 Task: Check the average views per listing of staircase in the last 3 years.
Action: Mouse moved to (1024, 223)
Screenshot: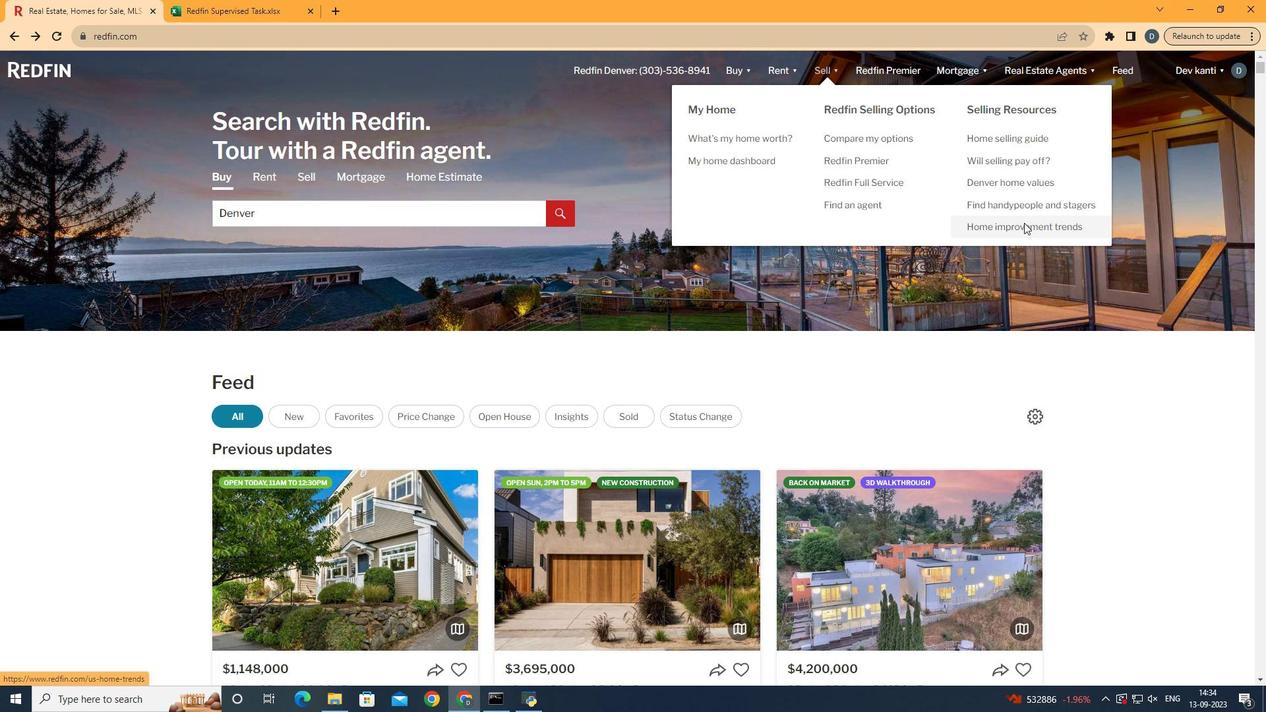 
Action: Mouse pressed left at (1024, 223)
Screenshot: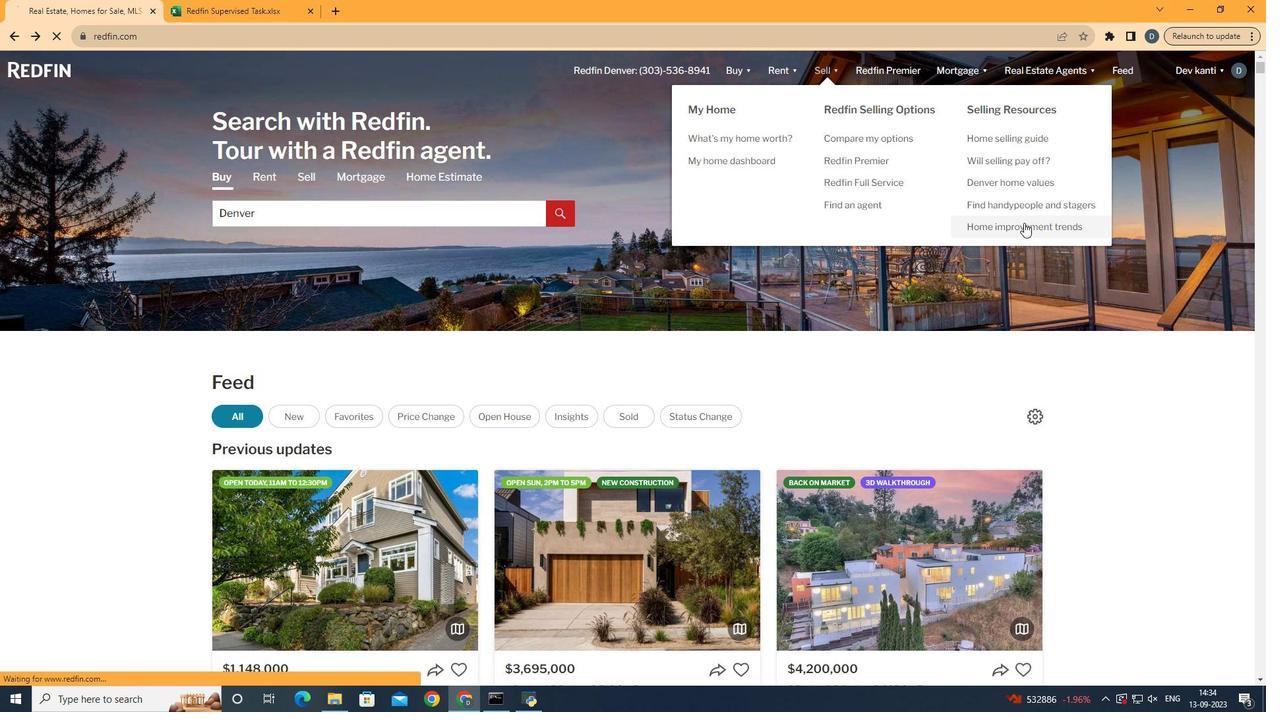 
Action: Mouse moved to (308, 256)
Screenshot: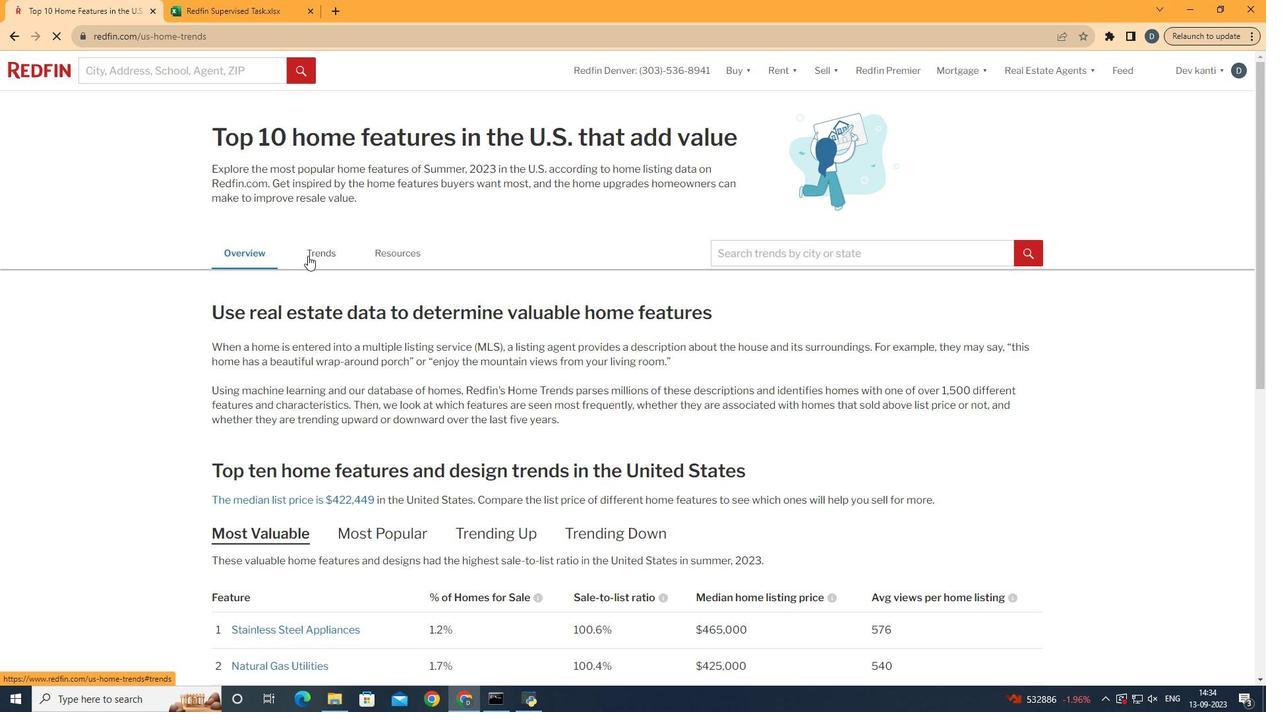 
Action: Mouse pressed left at (308, 256)
Screenshot: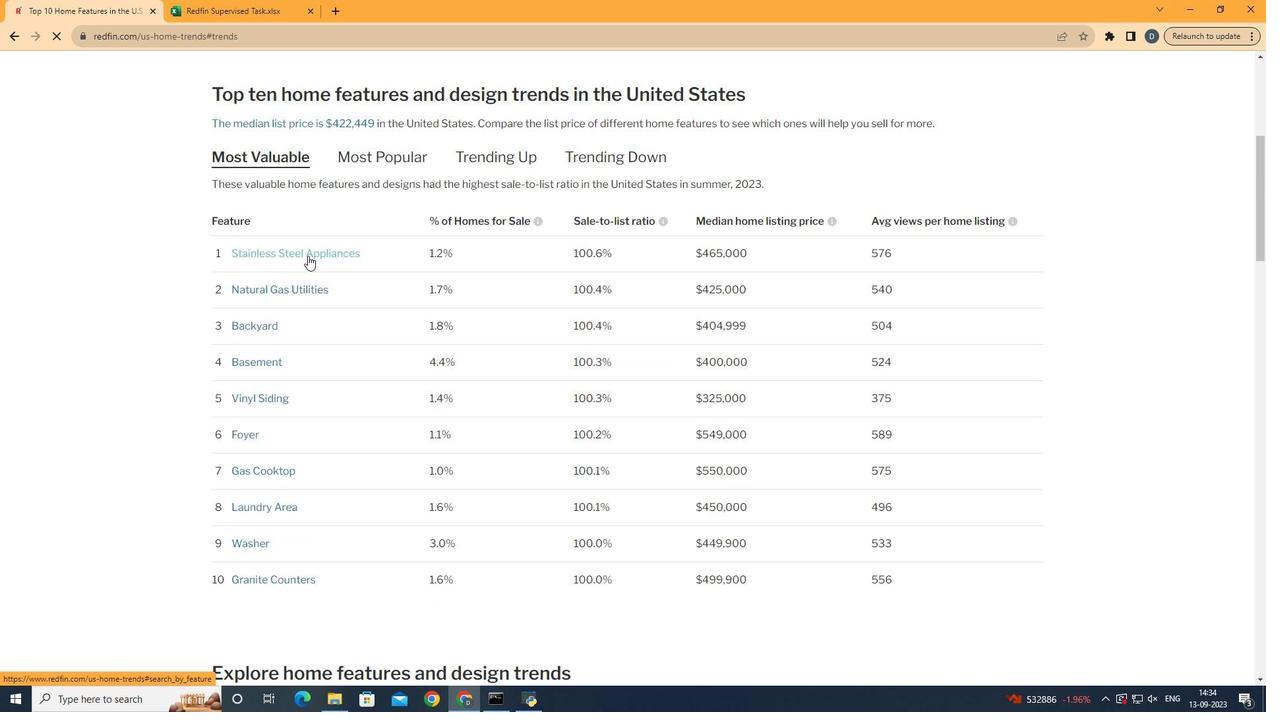 
Action: Mouse moved to (472, 467)
Screenshot: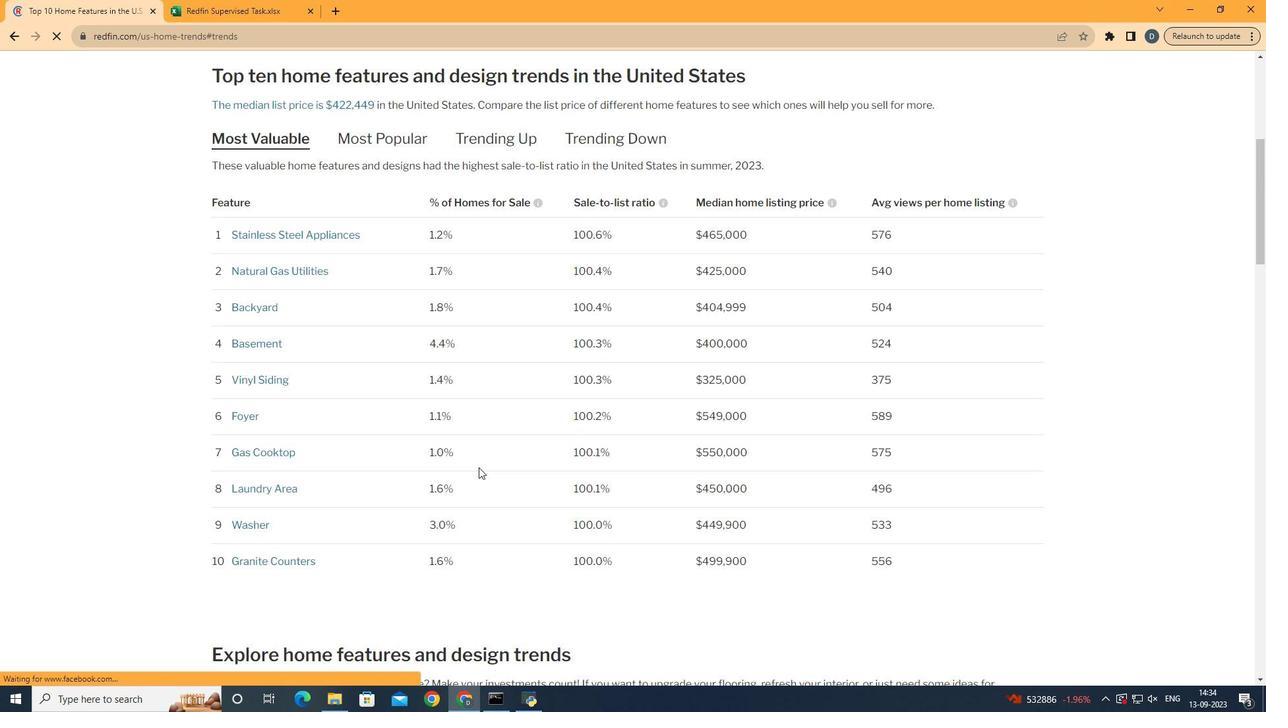 
Action: Mouse scrolled (472, 467) with delta (0, 0)
Screenshot: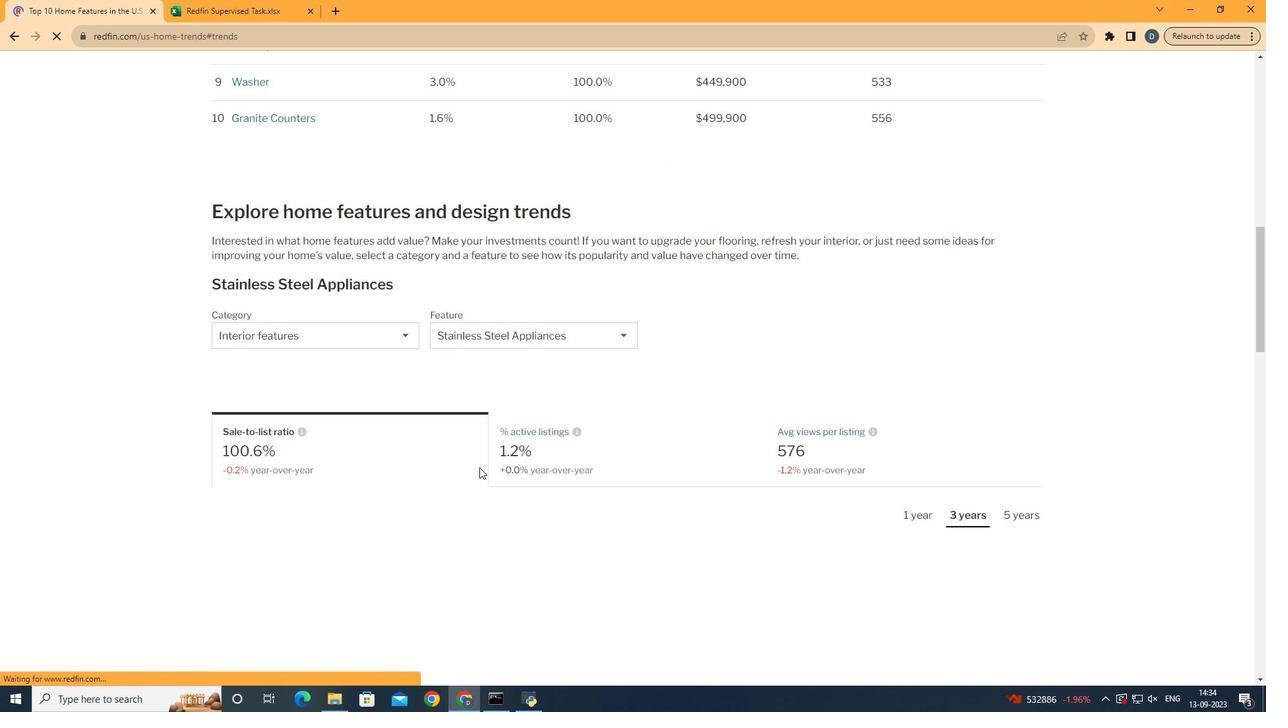 
Action: Mouse scrolled (472, 467) with delta (0, 0)
Screenshot: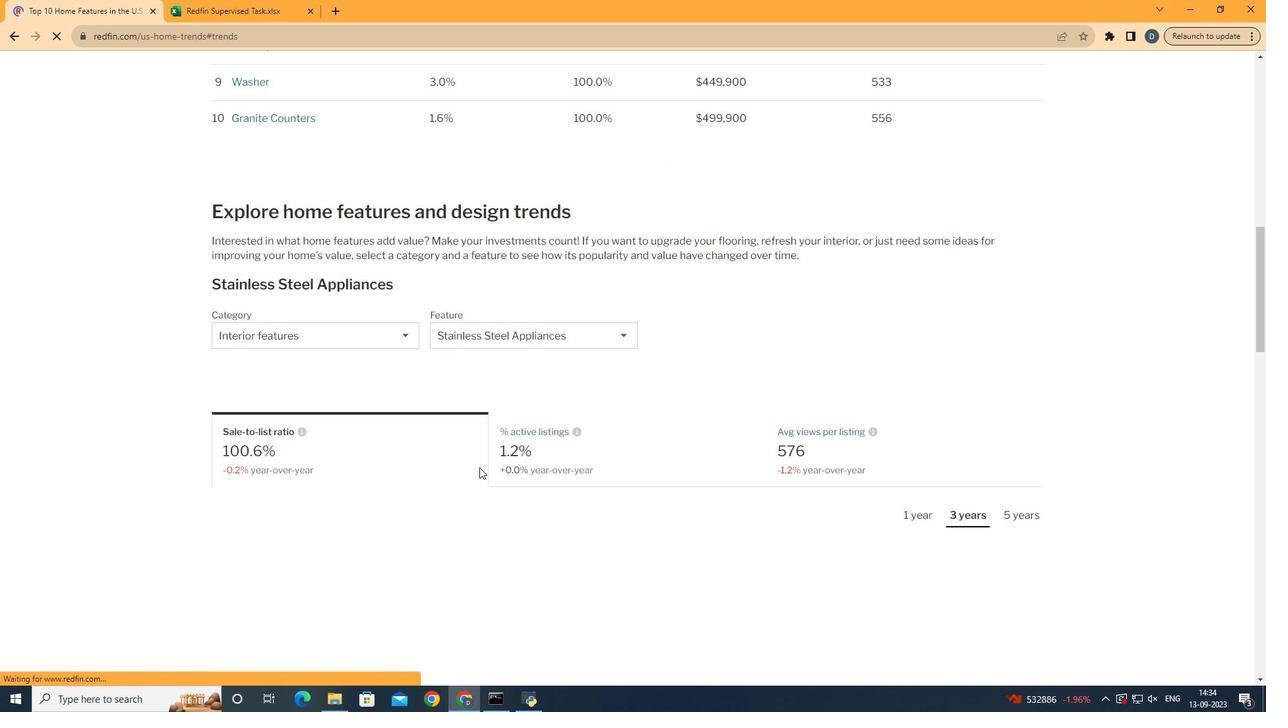 
Action: Mouse scrolled (472, 466) with delta (0, -1)
Screenshot: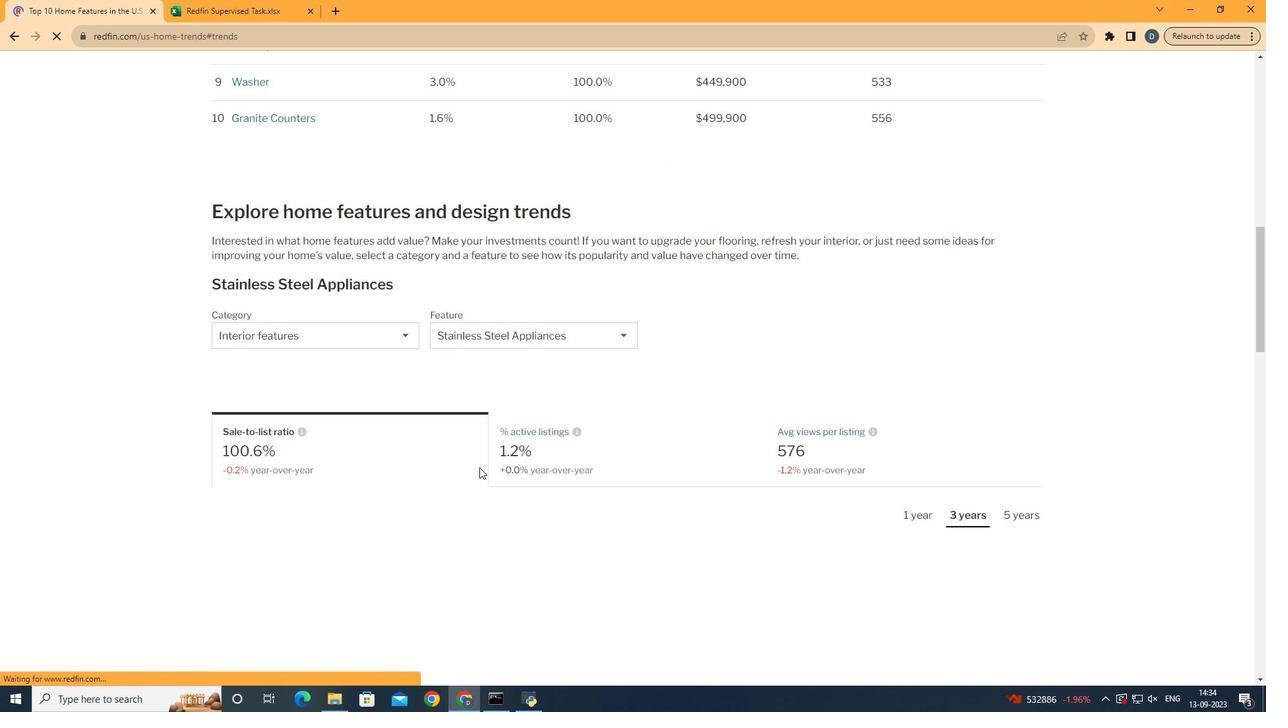 
Action: Mouse scrolled (472, 467) with delta (0, 0)
Screenshot: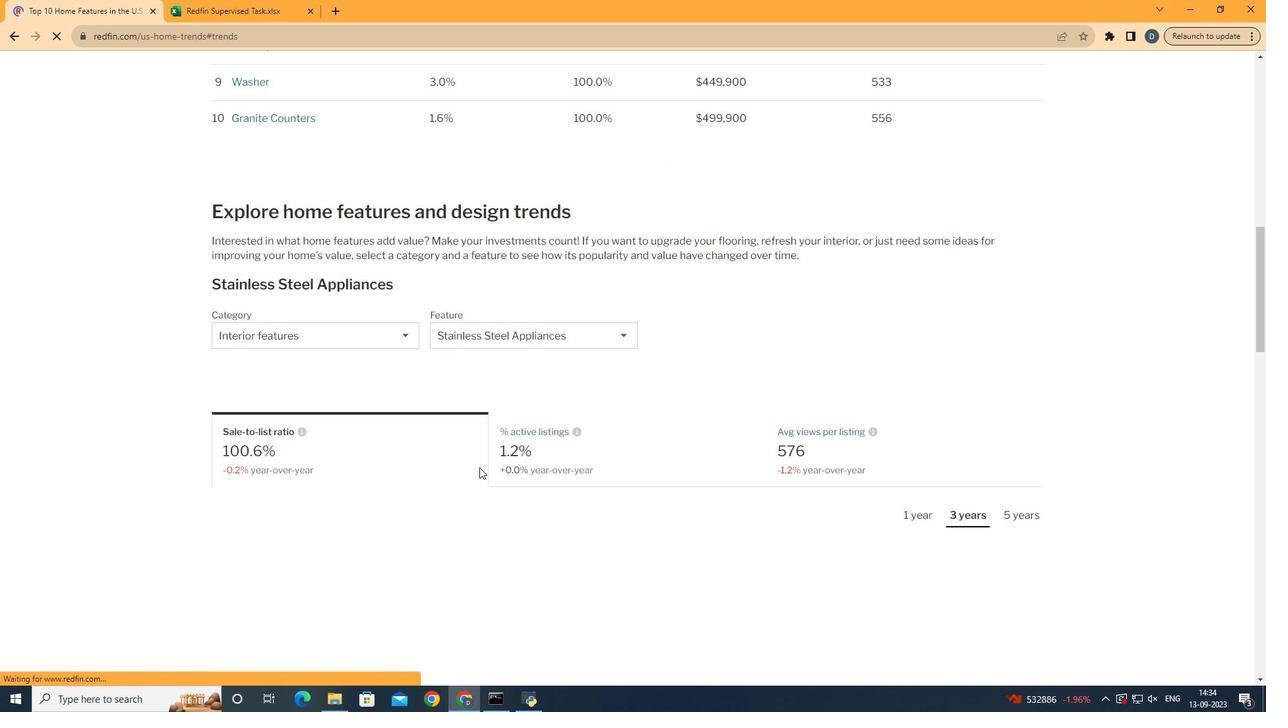 
Action: Mouse scrolled (472, 466) with delta (0, -1)
Screenshot: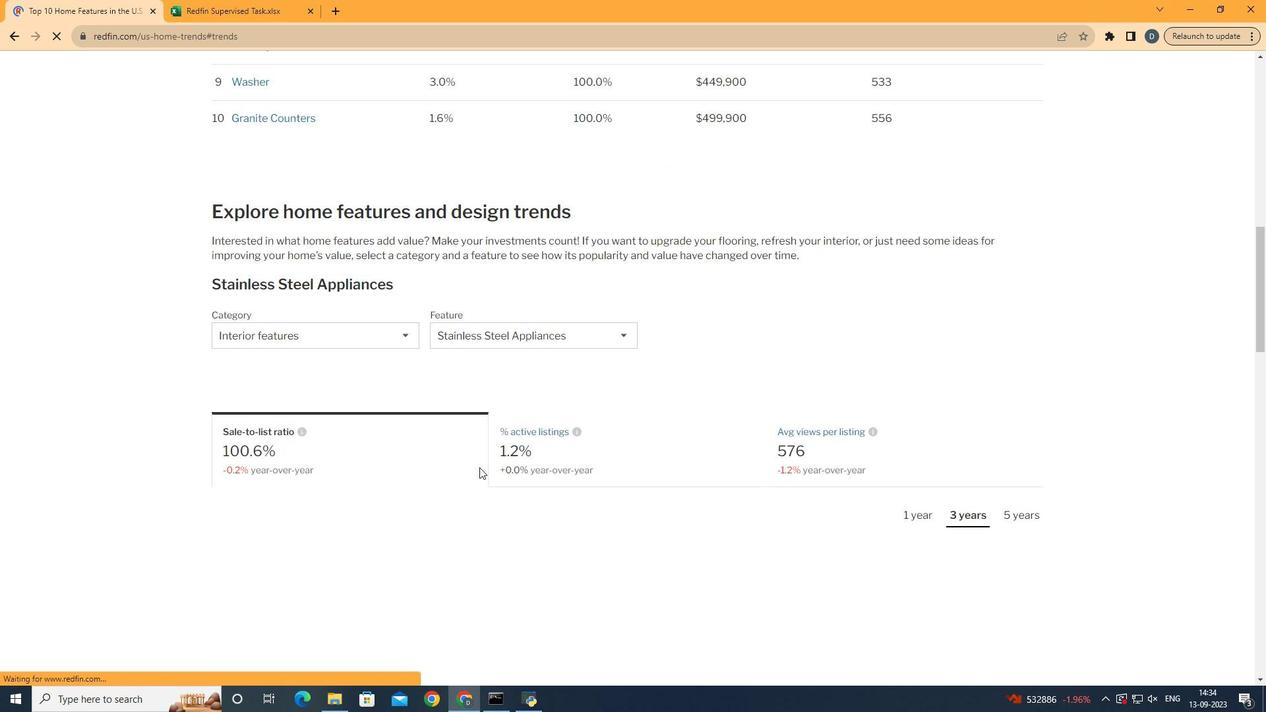 
Action: Mouse moved to (408, 430)
Screenshot: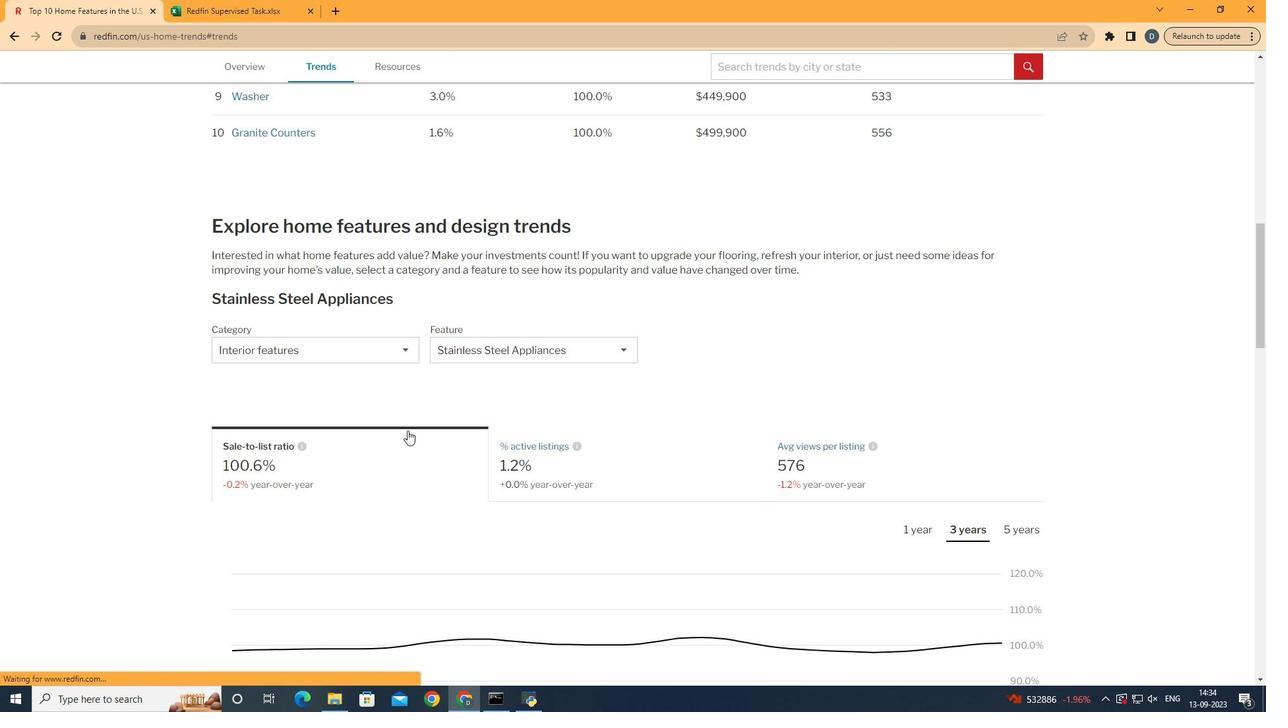 
Action: Mouse scrolled (408, 430) with delta (0, 0)
Screenshot: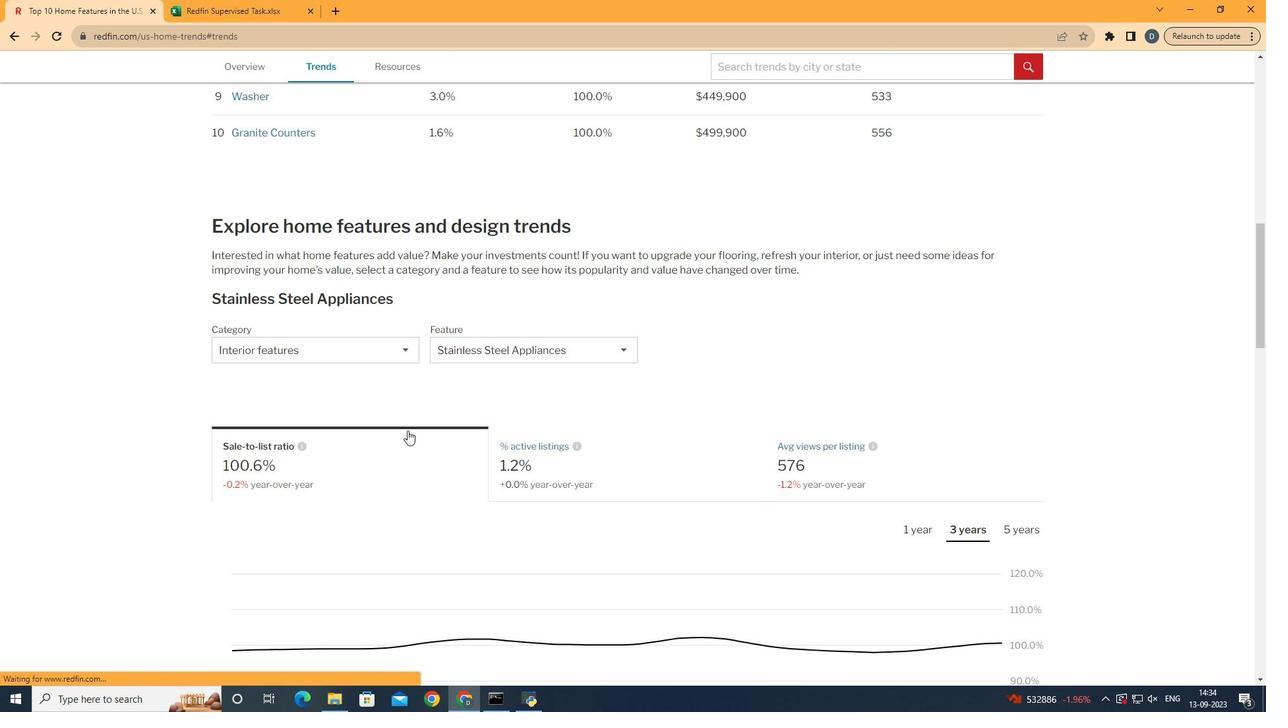 
Action: Mouse scrolled (408, 430) with delta (0, 0)
Screenshot: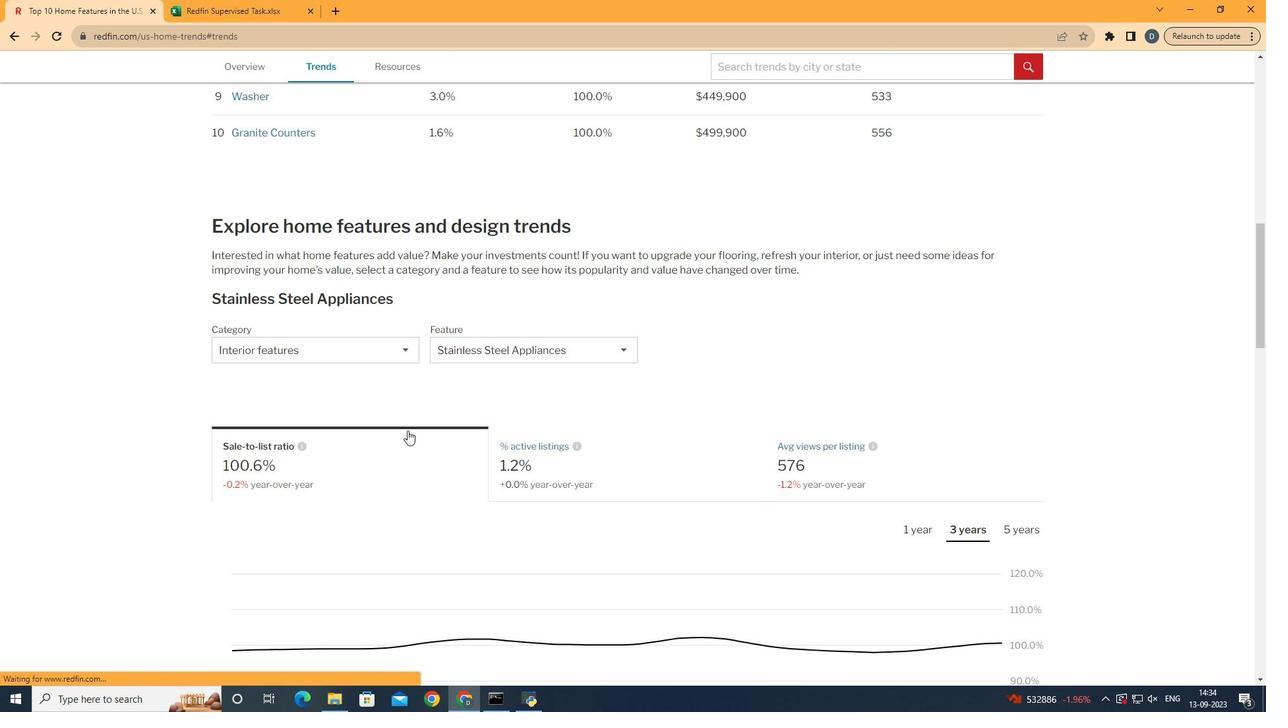 
Action: Mouse moved to (407, 430)
Screenshot: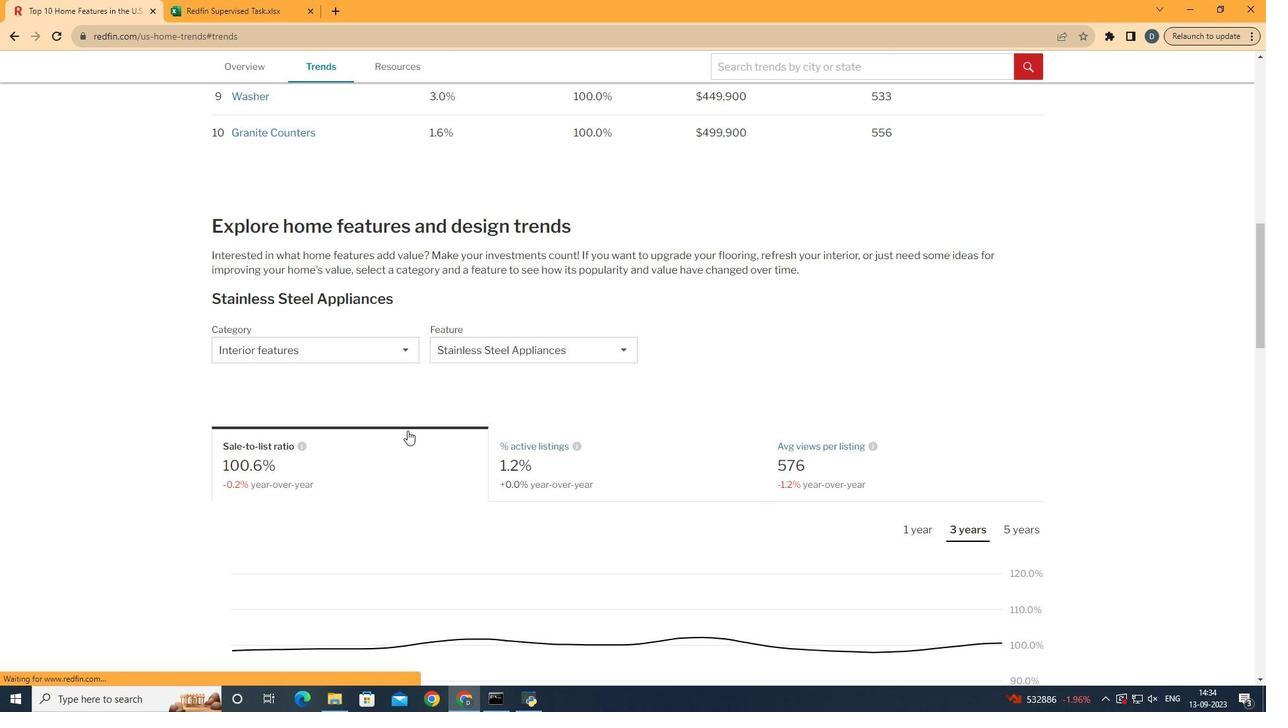 
Action: Mouse scrolled (407, 430) with delta (0, 0)
Screenshot: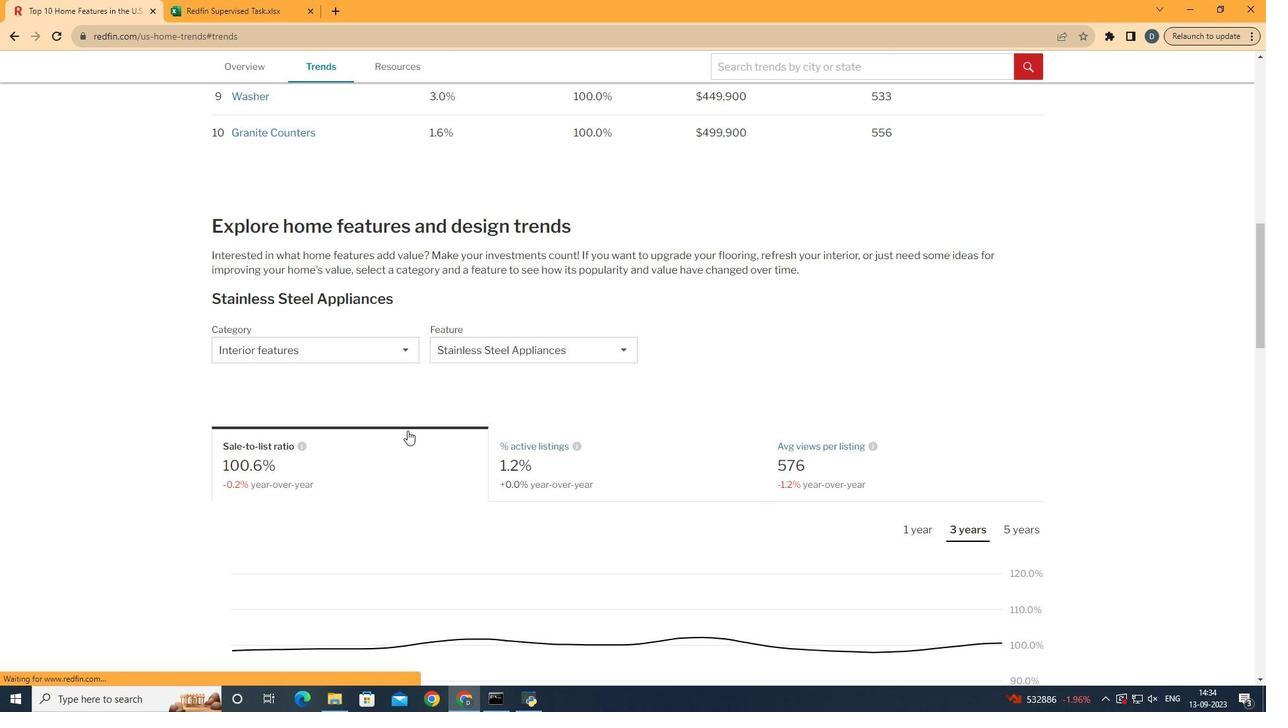 
Action: Mouse scrolled (407, 430) with delta (0, 0)
Screenshot: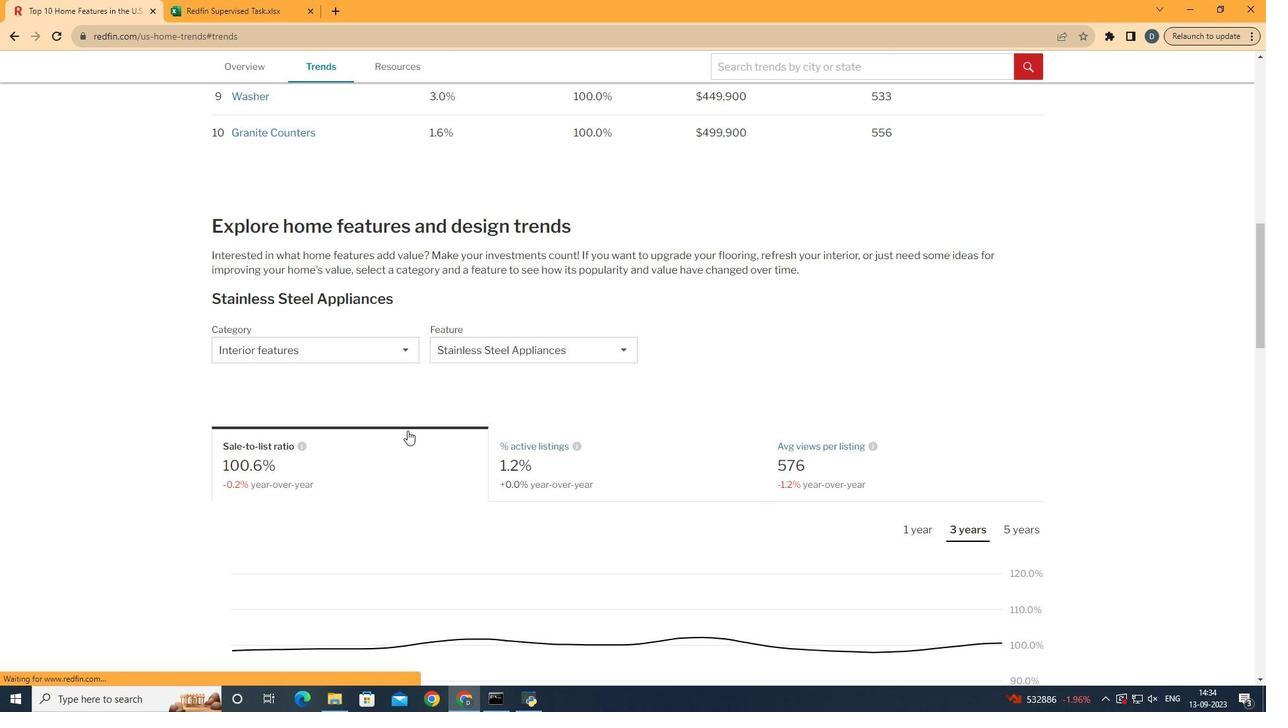 
Action: Mouse scrolled (407, 430) with delta (0, 0)
Screenshot: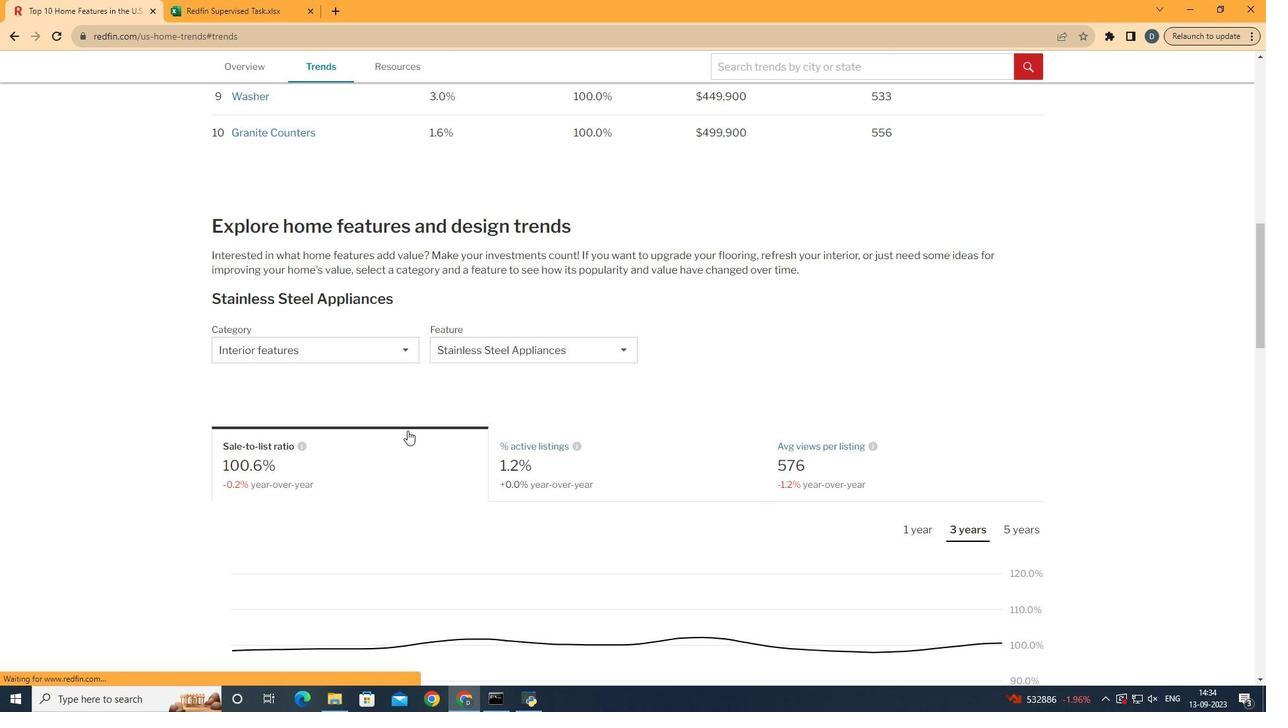 
Action: Mouse scrolled (407, 430) with delta (0, 0)
Screenshot: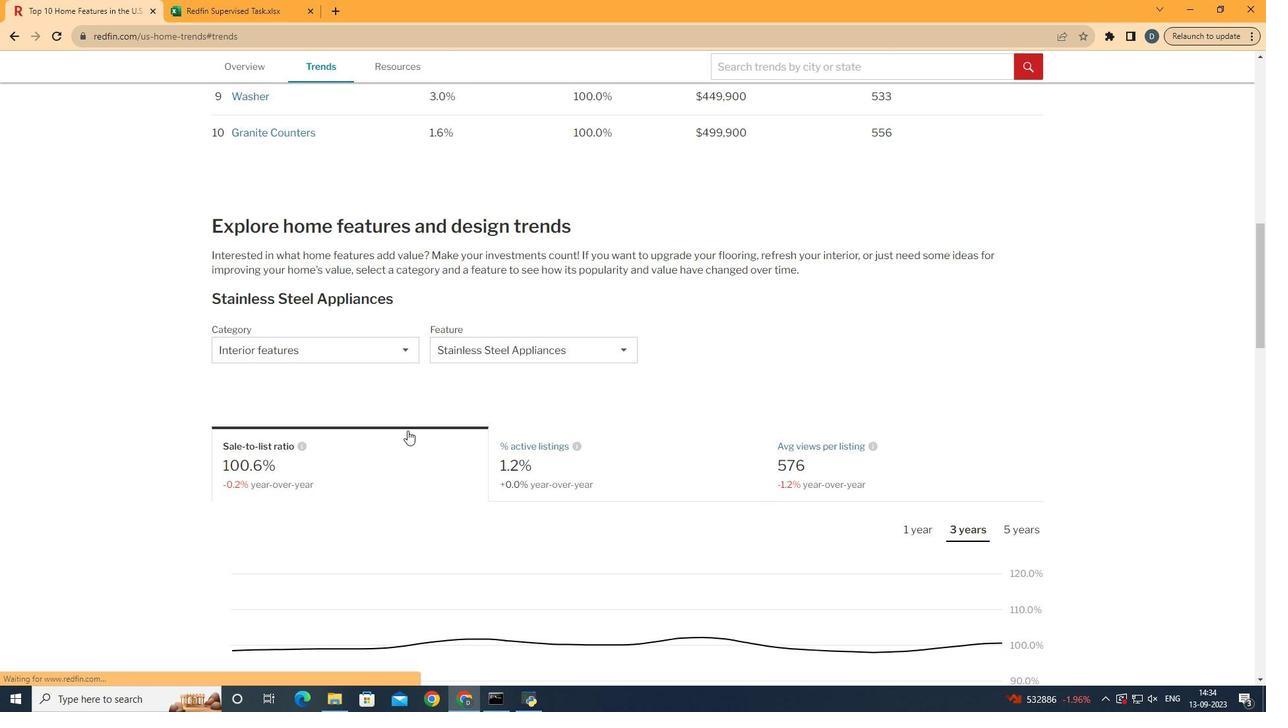 
Action: Mouse scrolled (407, 430) with delta (0, 0)
Screenshot: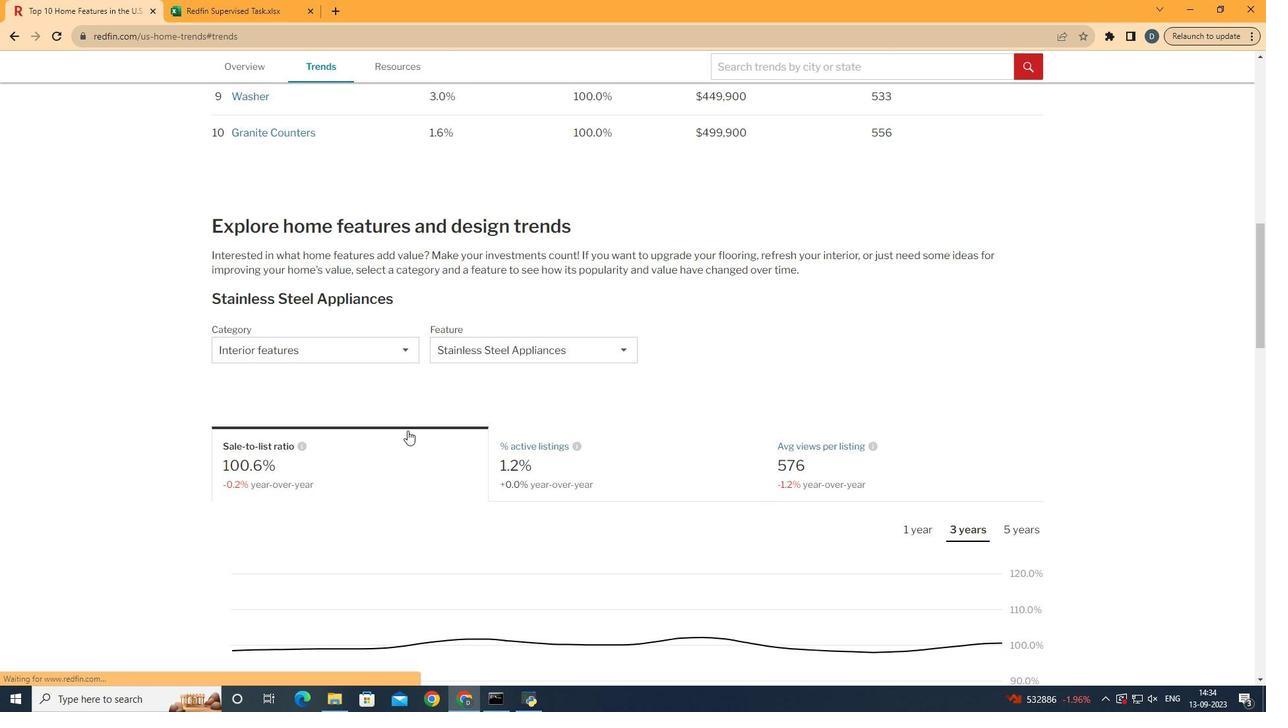 
Action: Mouse scrolled (407, 430) with delta (0, 0)
Screenshot: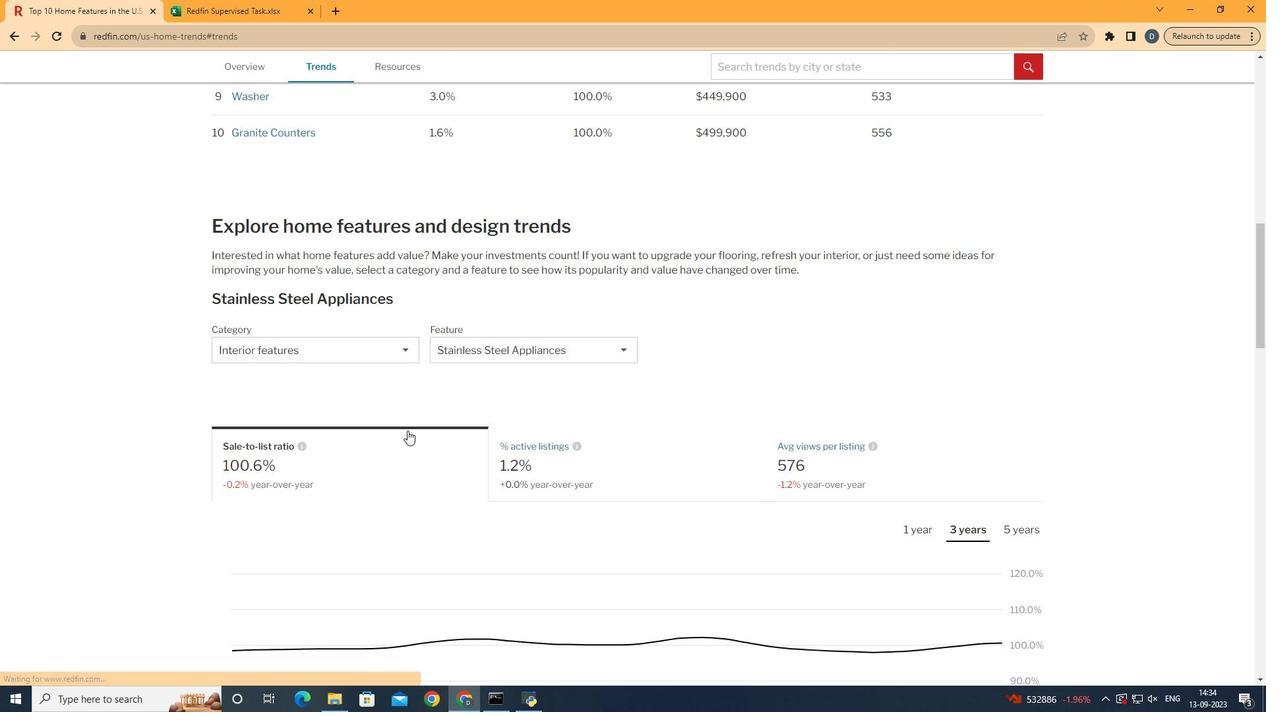 
Action: Mouse scrolled (407, 430) with delta (0, 0)
Screenshot: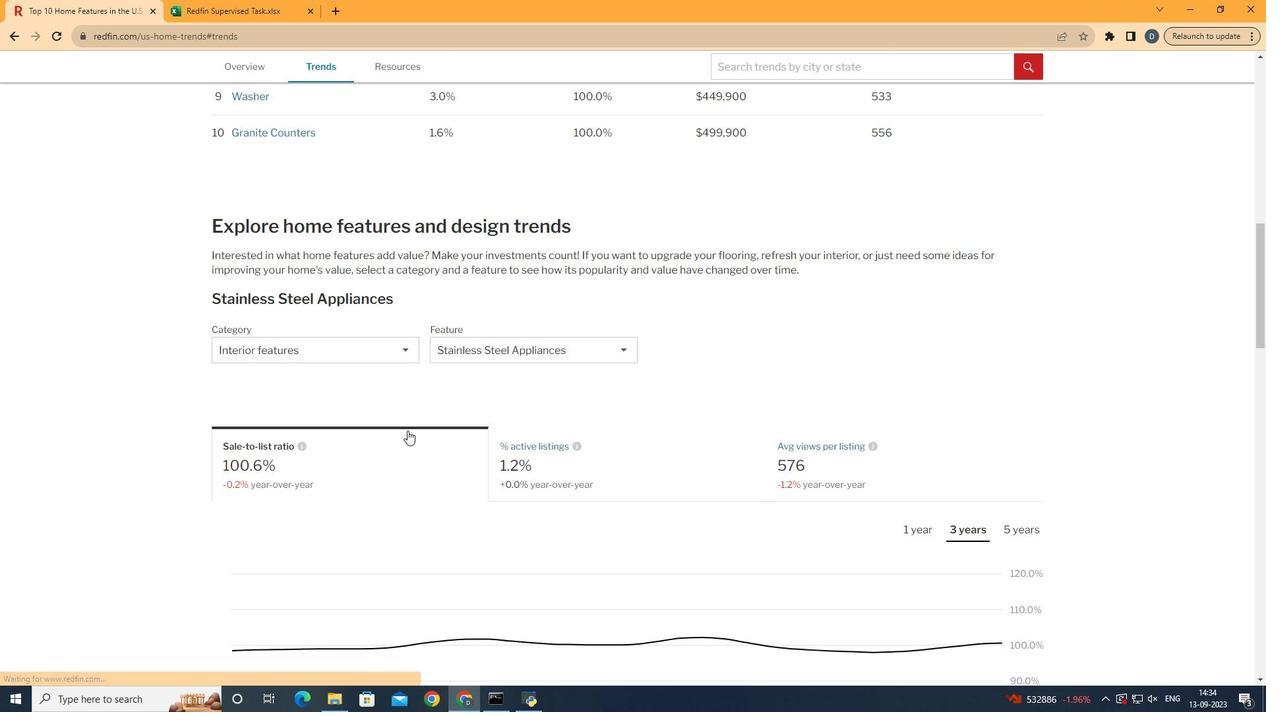 
Action: Mouse scrolled (407, 430) with delta (0, 0)
Screenshot: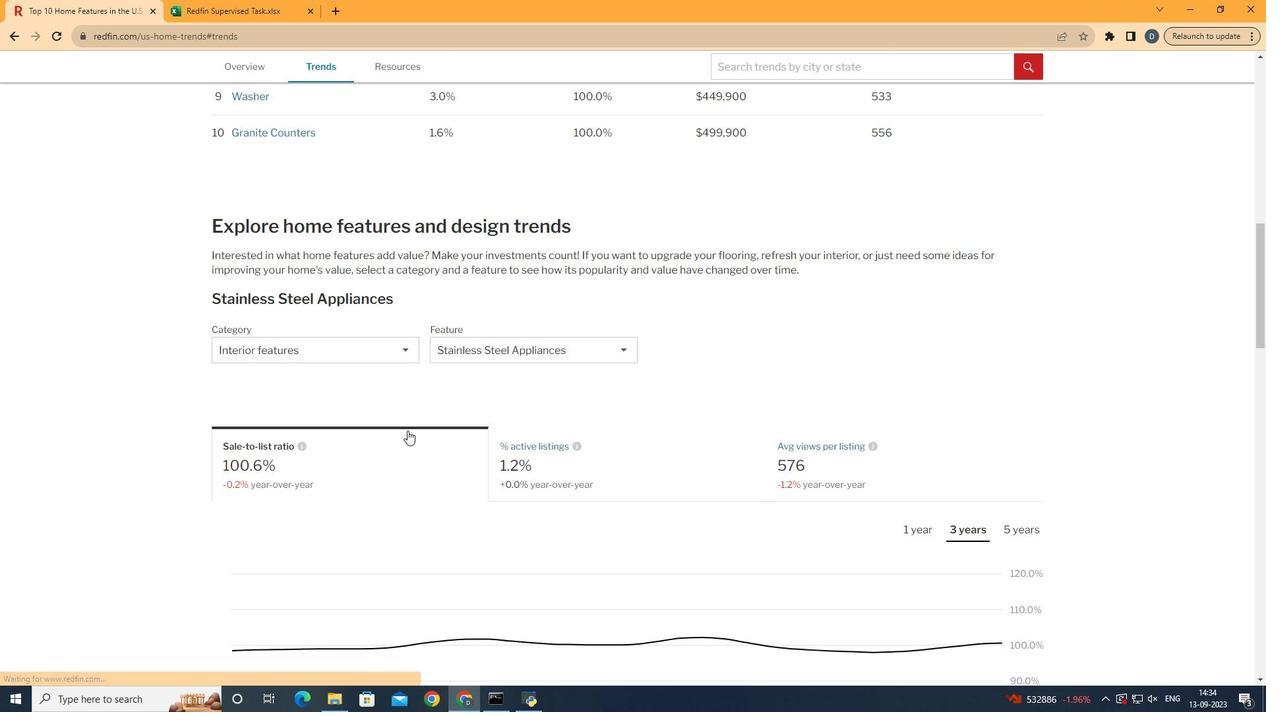 
Action: Mouse scrolled (407, 430) with delta (0, 0)
Screenshot: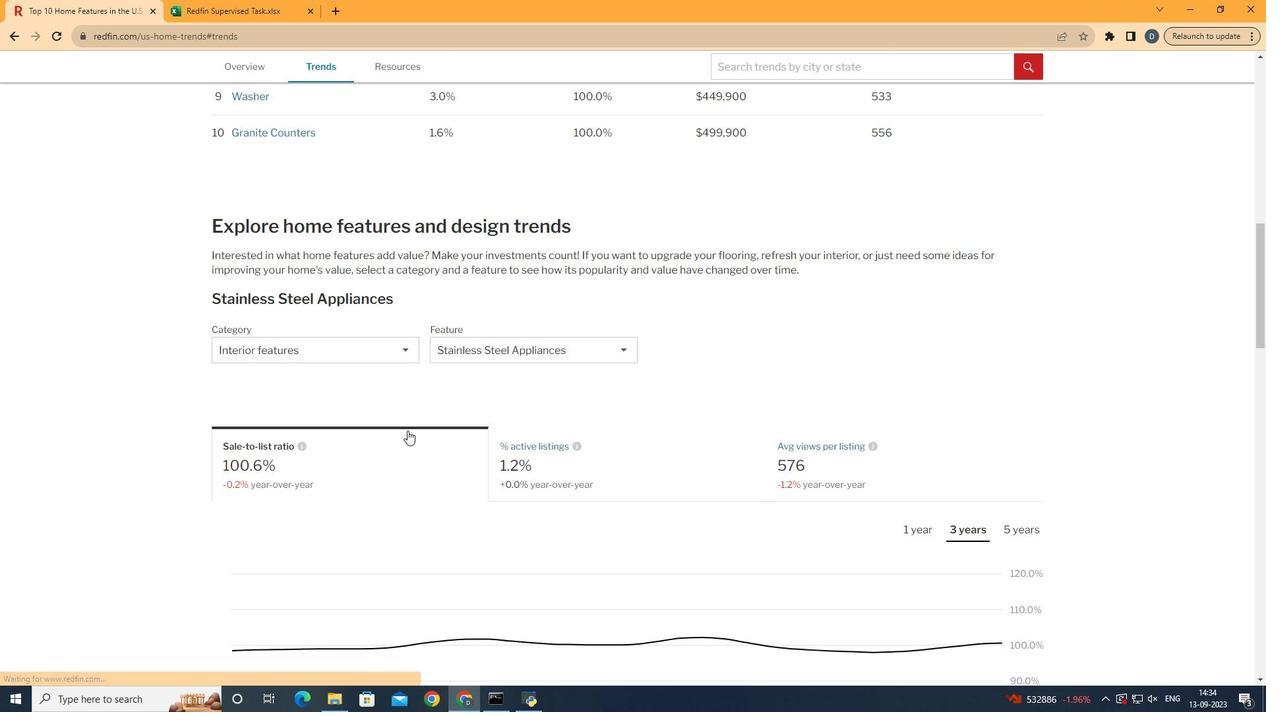 
Action: Mouse scrolled (407, 430) with delta (0, 0)
Screenshot: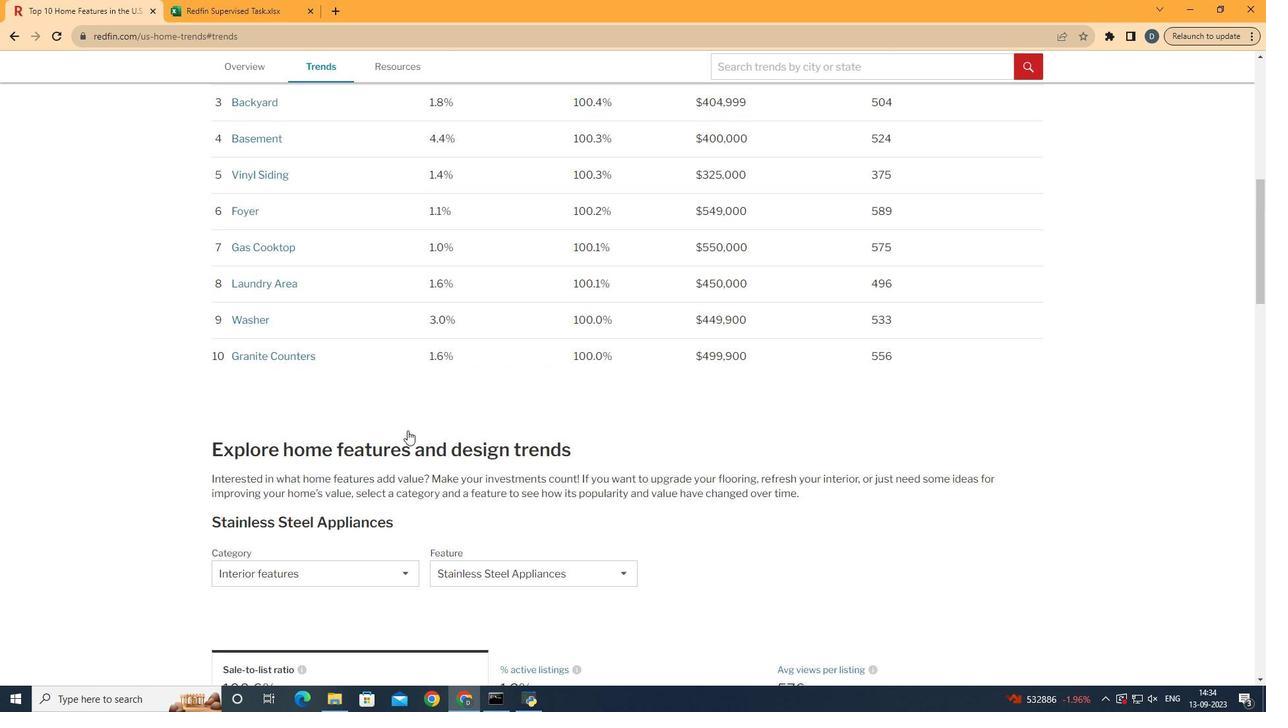 
Action: Mouse scrolled (407, 430) with delta (0, 0)
Screenshot: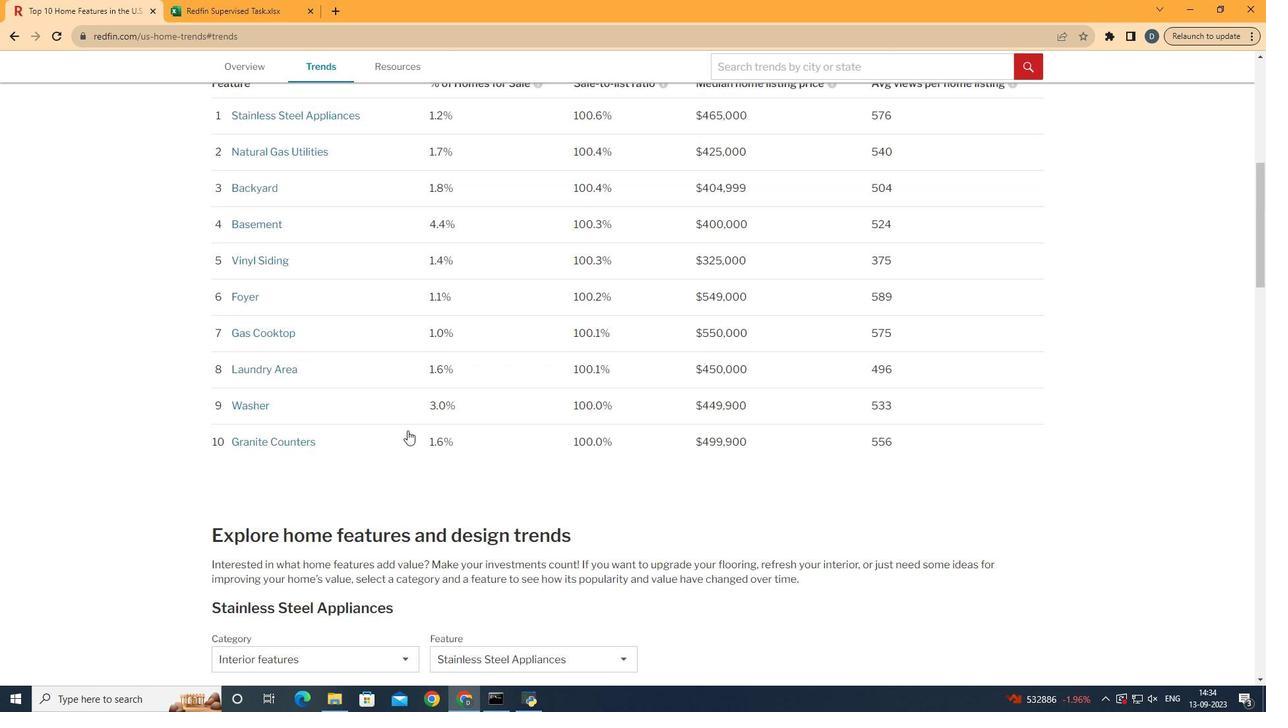 
Action: Mouse scrolled (407, 430) with delta (0, 0)
Screenshot: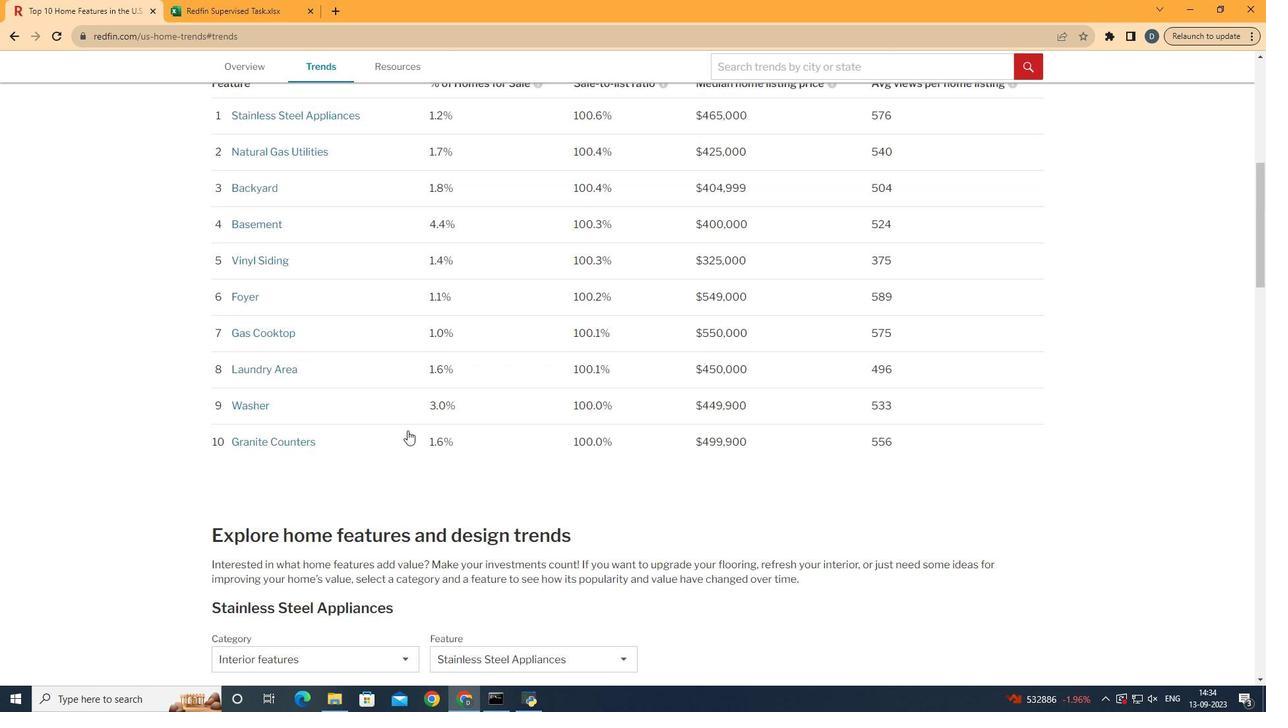 
Action: Mouse scrolled (407, 430) with delta (0, 0)
Screenshot: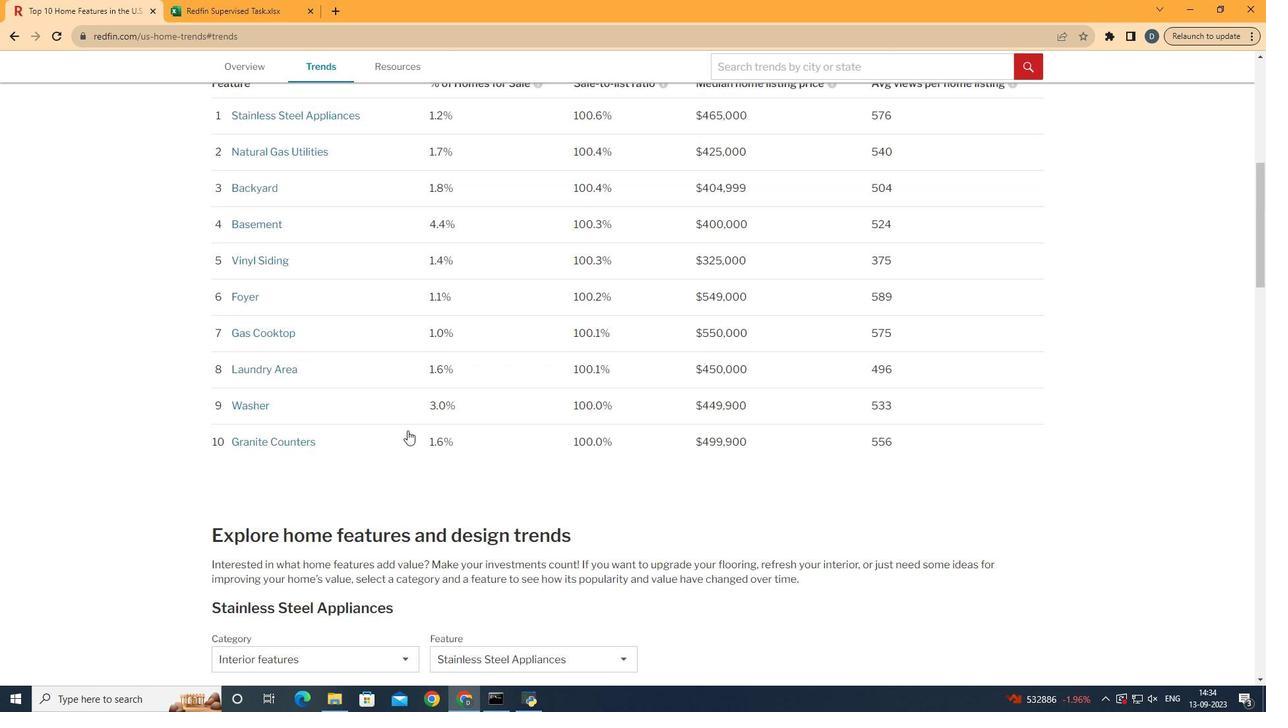 
Action: Mouse scrolled (407, 430) with delta (0, 0)
Screenshot: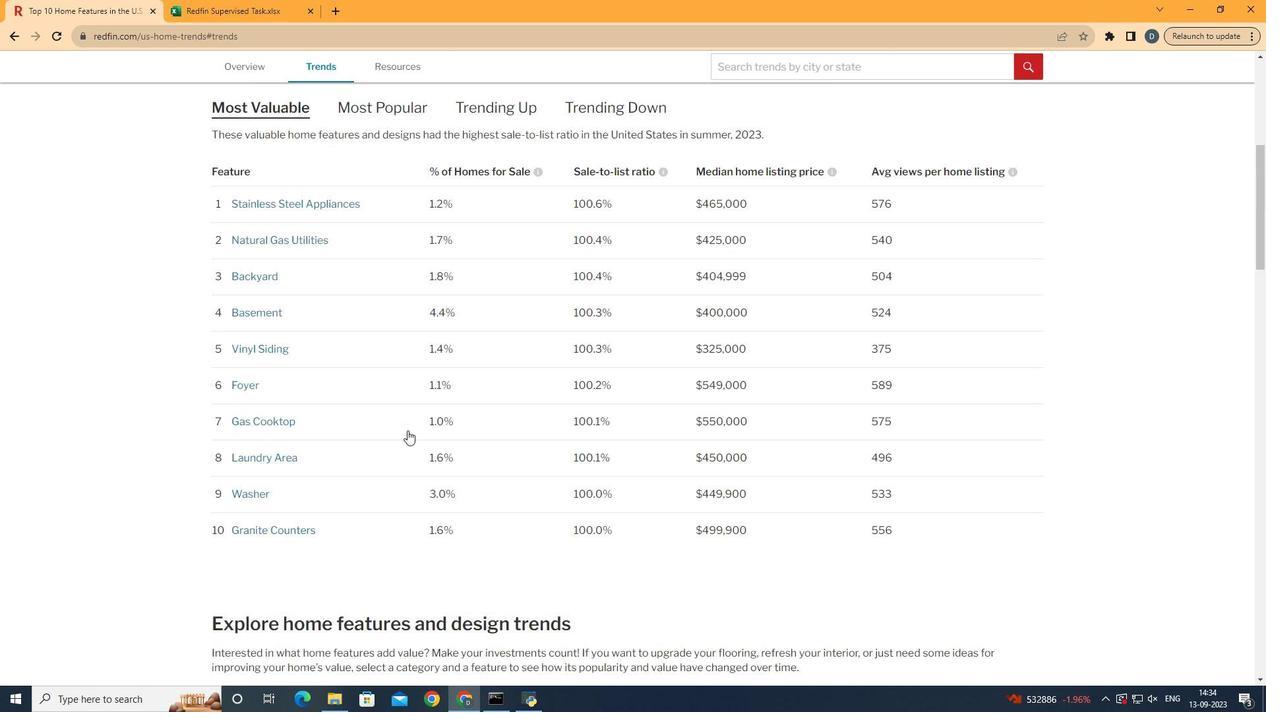 
Action: Mouse scrolled (407, 430) with delta (0, 0)
Screenshot: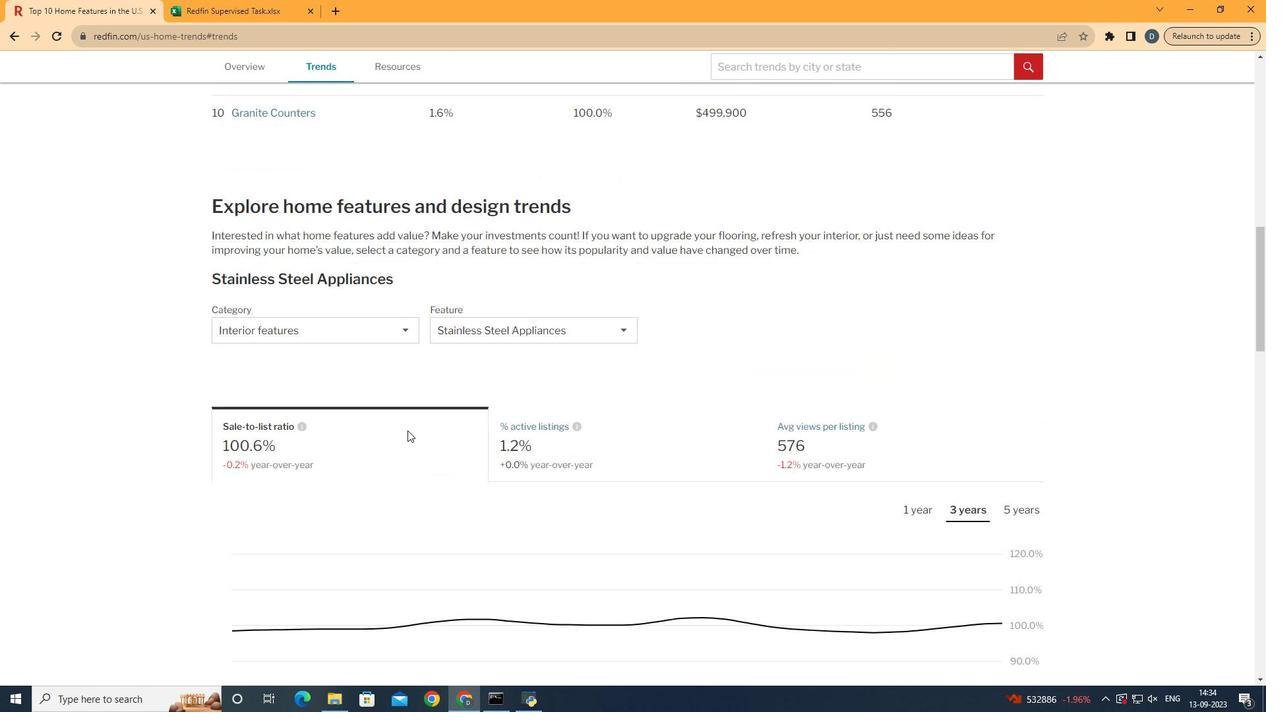 
Action: Mouse scrolled (407, 430) with delta (0, 0)
Screenshot: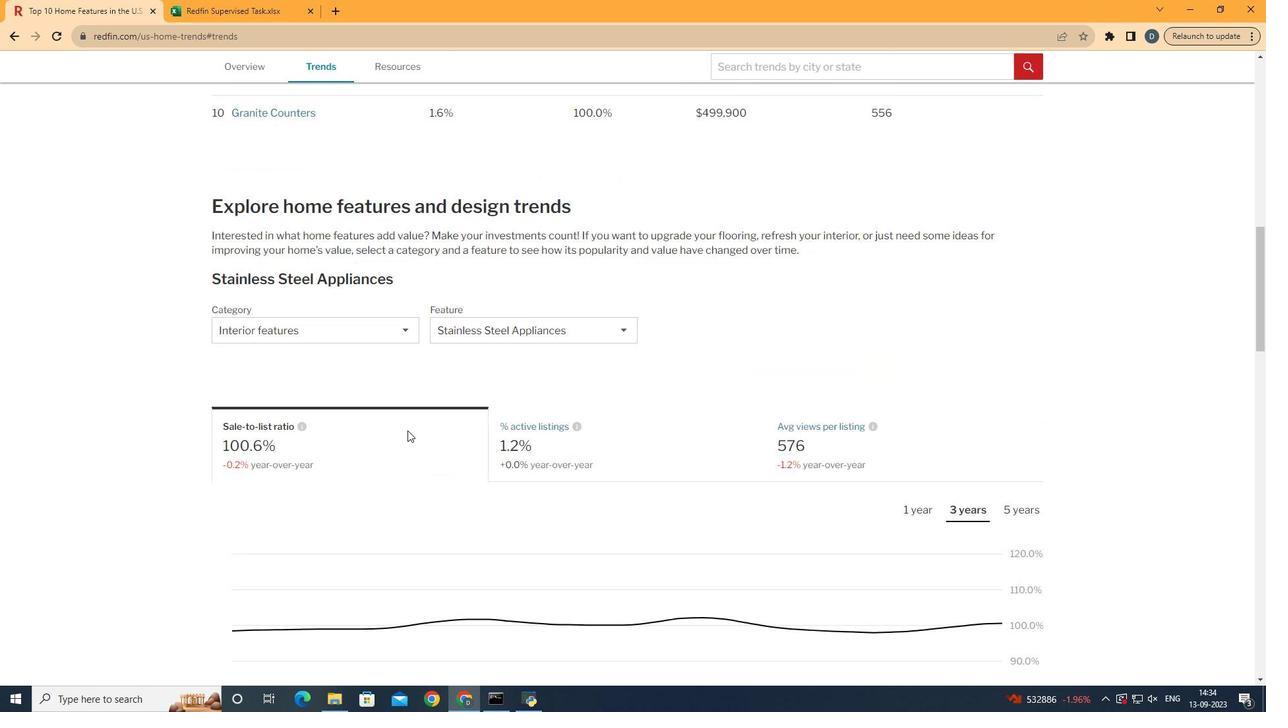 
Action: Mouse scrolled (407, 430) with delta (0, 0)
Screenshot: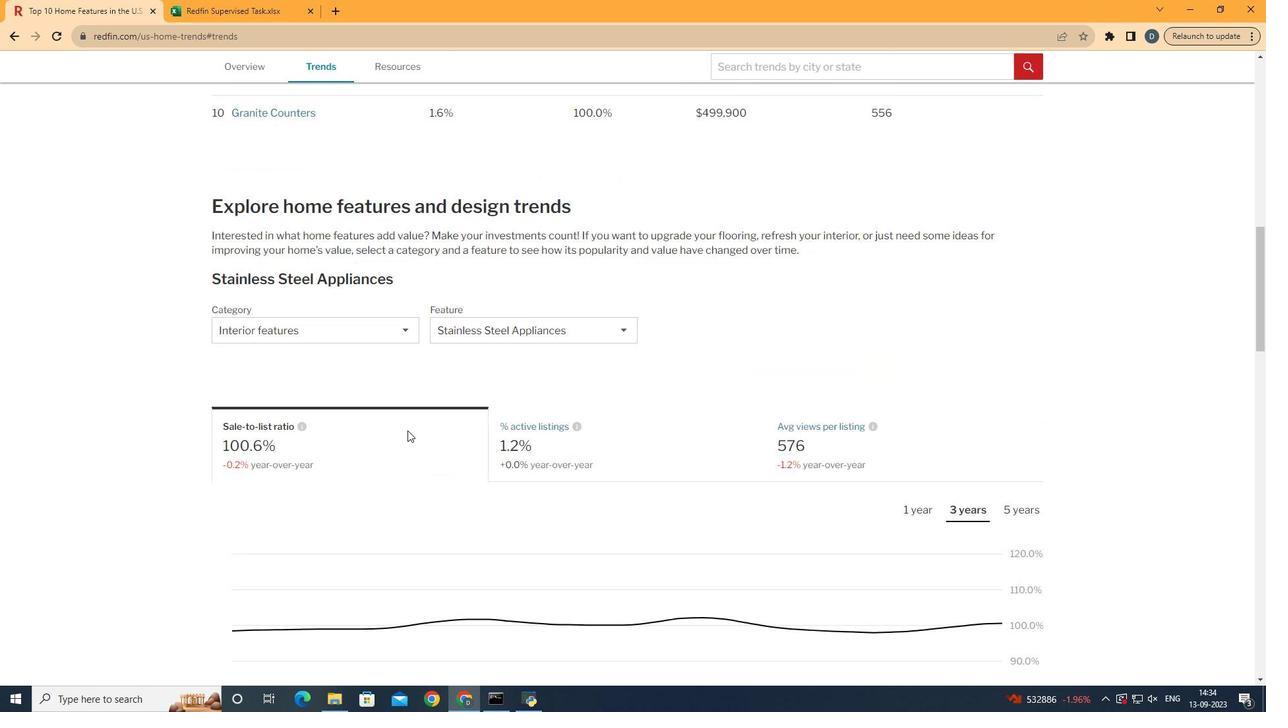 
Action: Mouse scrolled (407, 430) with delta (0, 0)
Screenshot: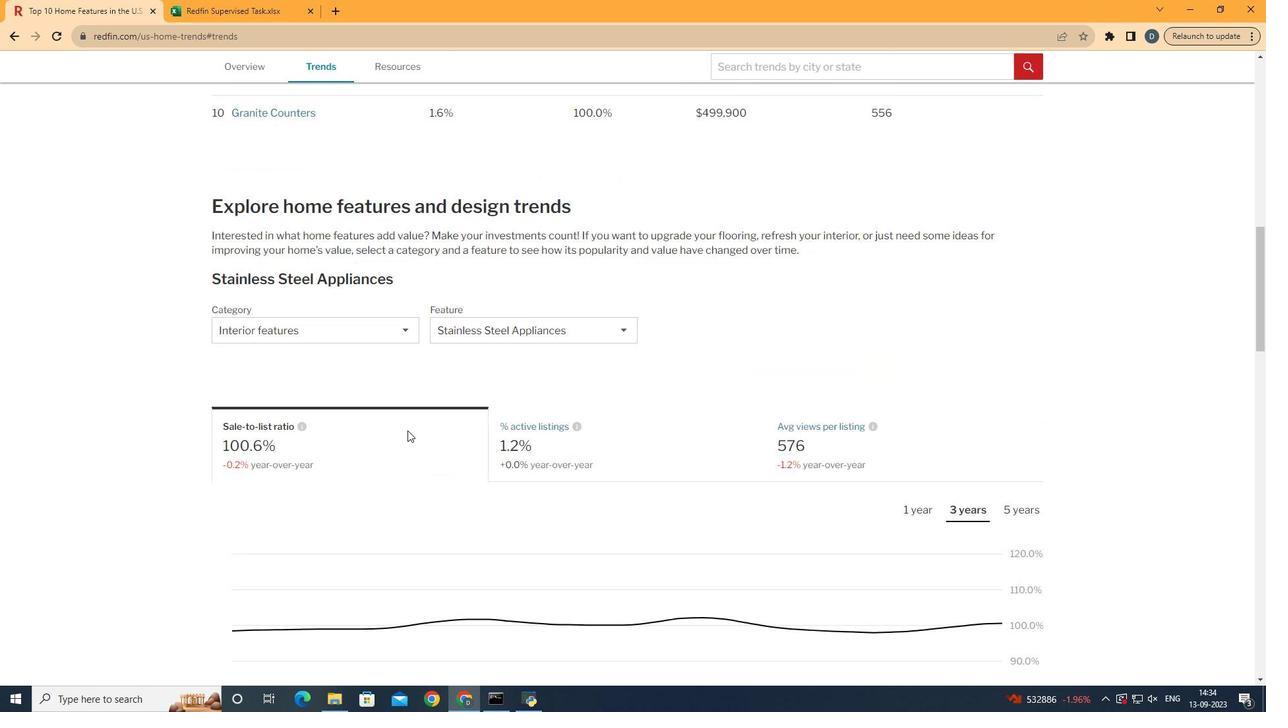 
Action: Mouse scrolled (407, 430) with delta (0, 0)
Screenshot: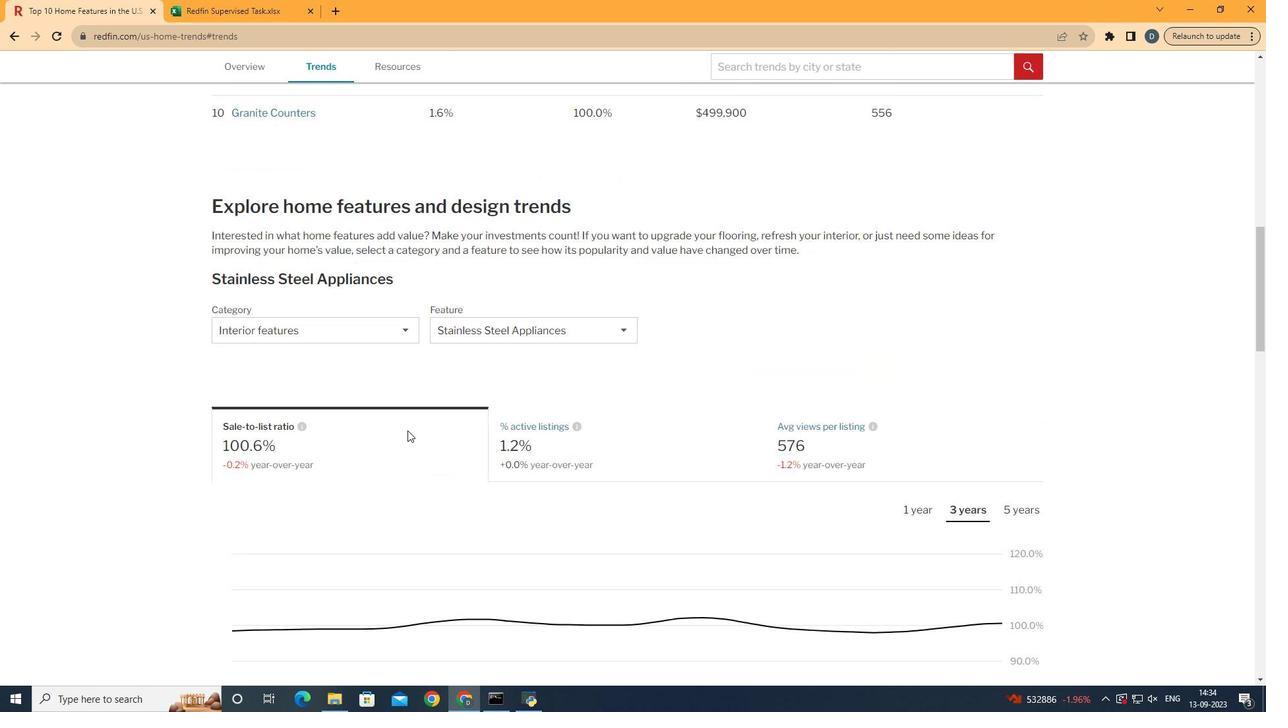 
Action: Mouse scrolled (407, 430) with delta (0, 0)
Screenshot: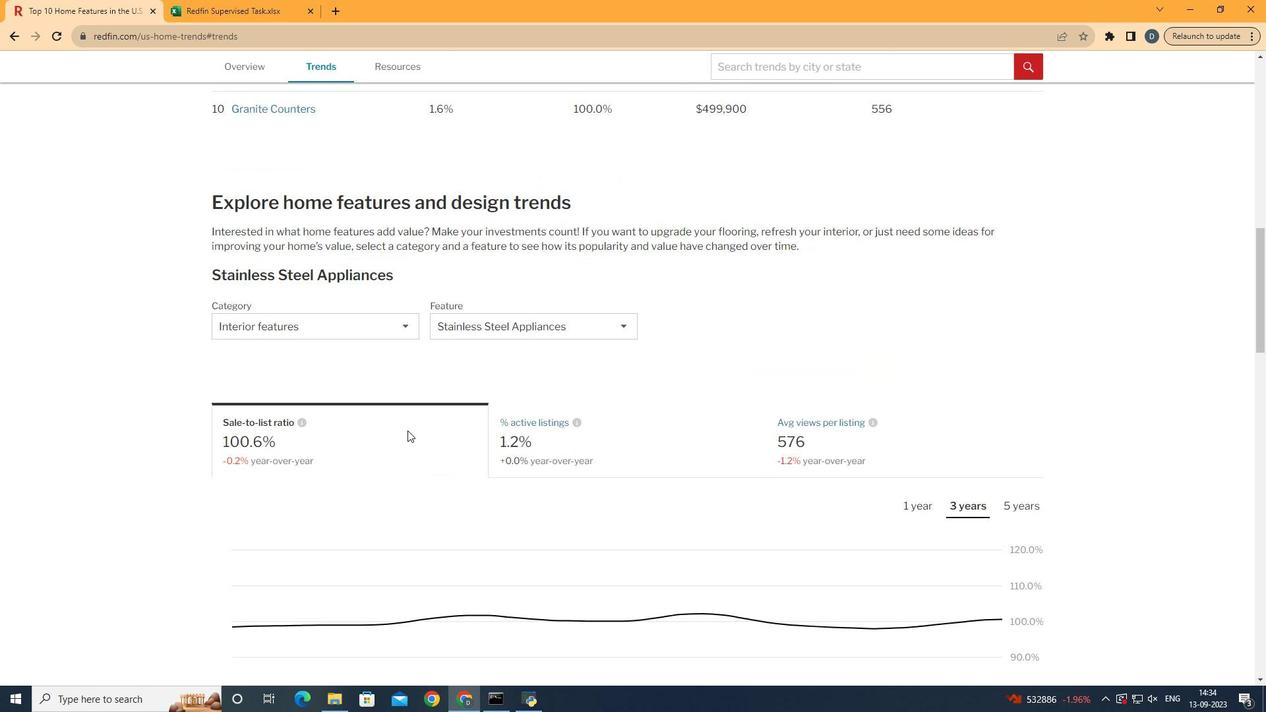 
Action: Mouse scrolled (407, 430) with delta (0, 0)
Screenshot: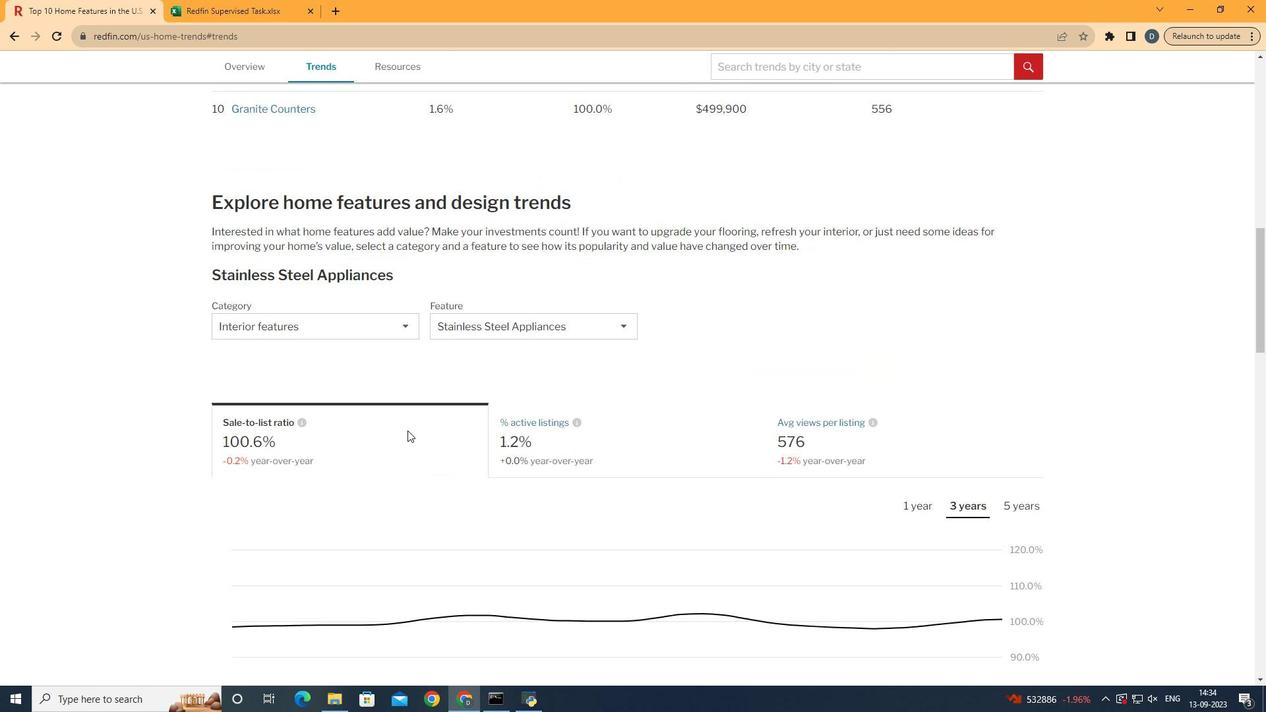 
Action: Mouse scrolled (407, 430) with delta (0, 0)
Screenshot: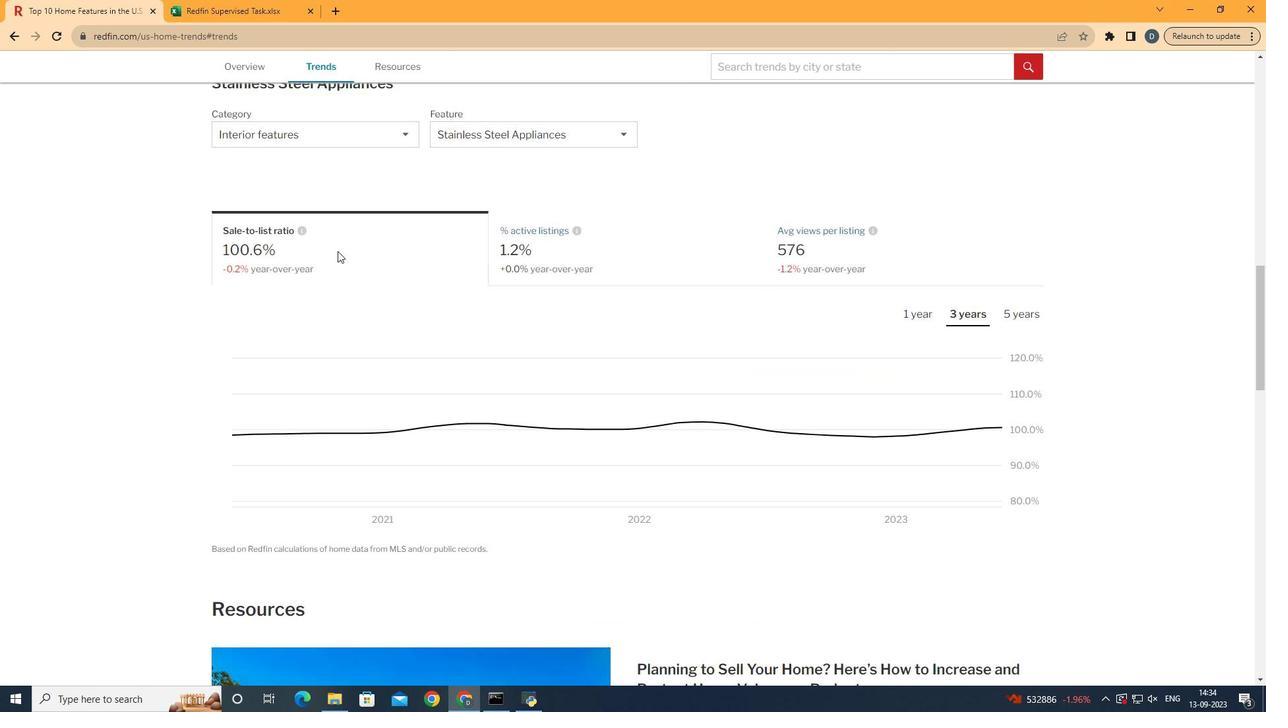 
Action: Mouse scrolled (407, 430) with delta (0, 0)
Screenshot: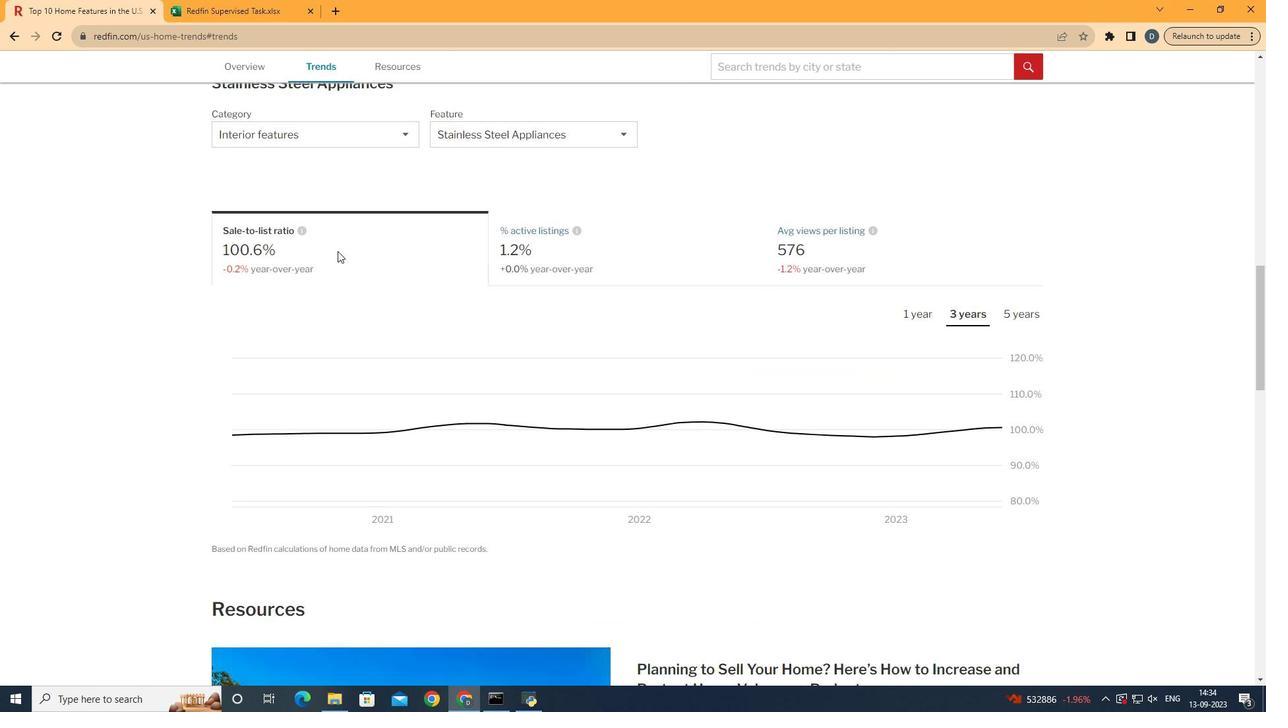 
Action: Mouse scrolled (407, 430) with delta (0, 0)
Screenshot: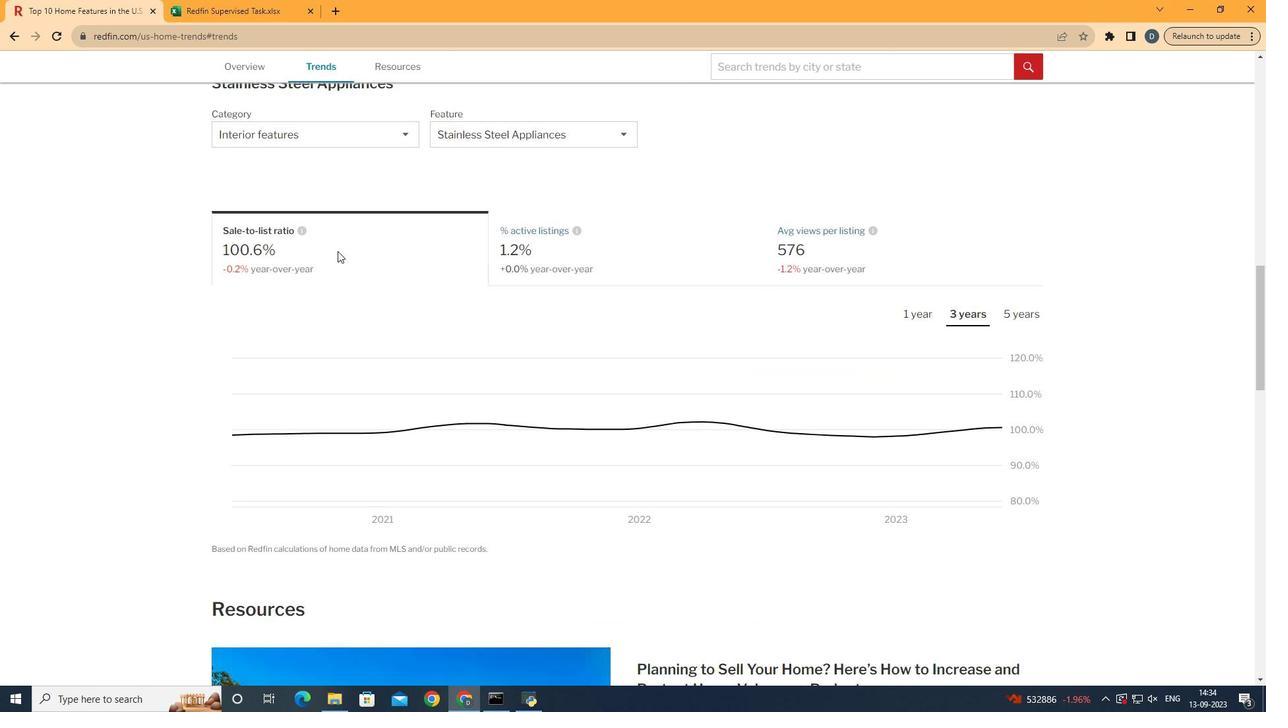 
Action: Mouse moved to (335, 128)
Screenshot: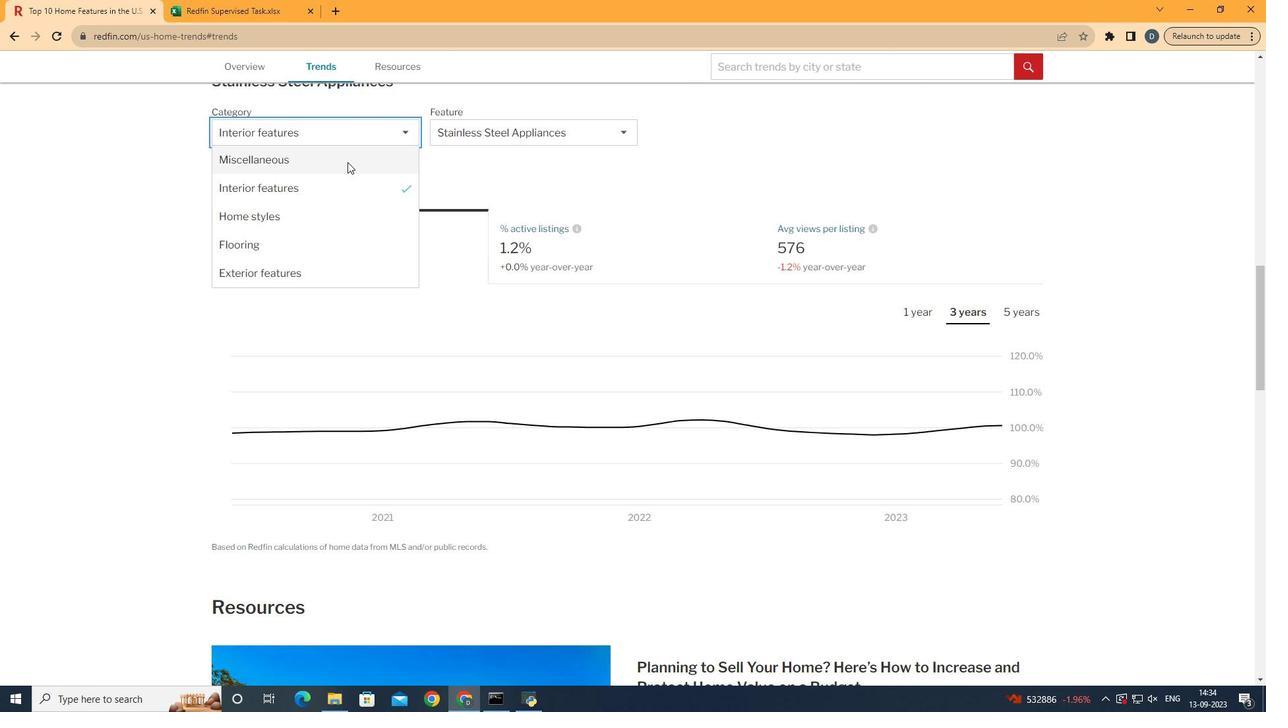 
Action: Mouse pressed left at (335, 128)
Screenshot: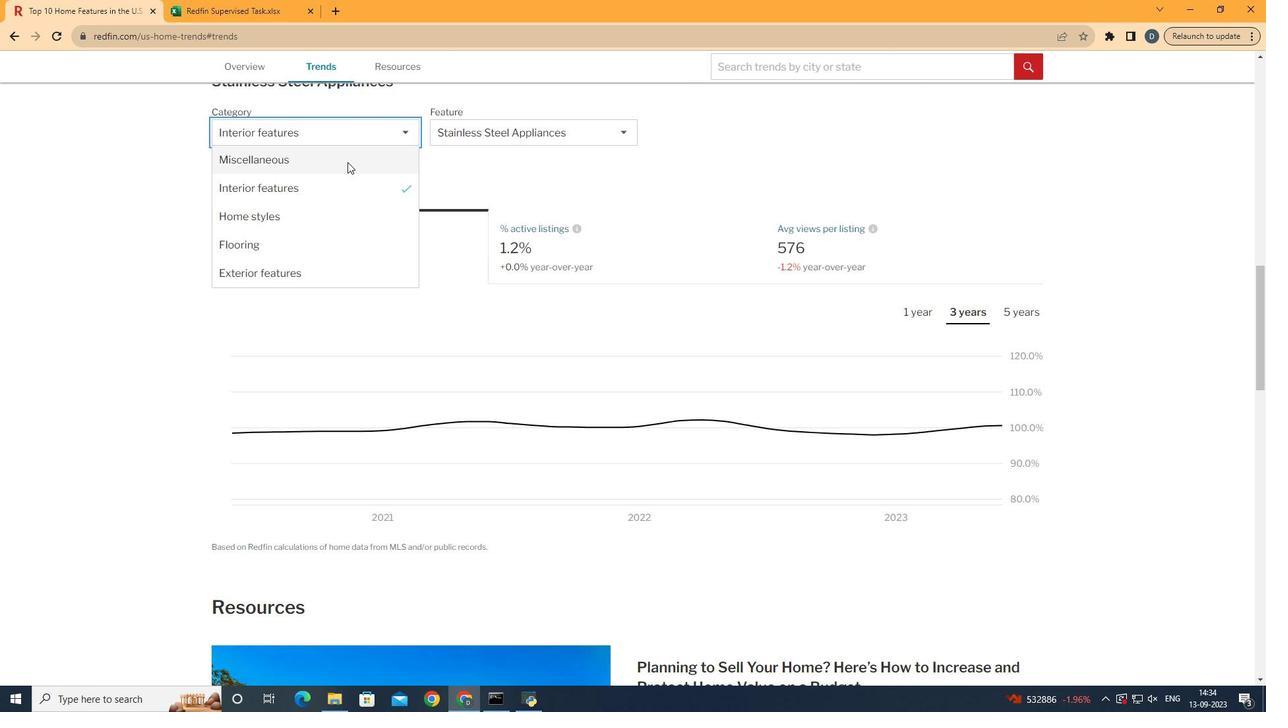 
Action: Mouse moved to (347, 184)
Screenshot: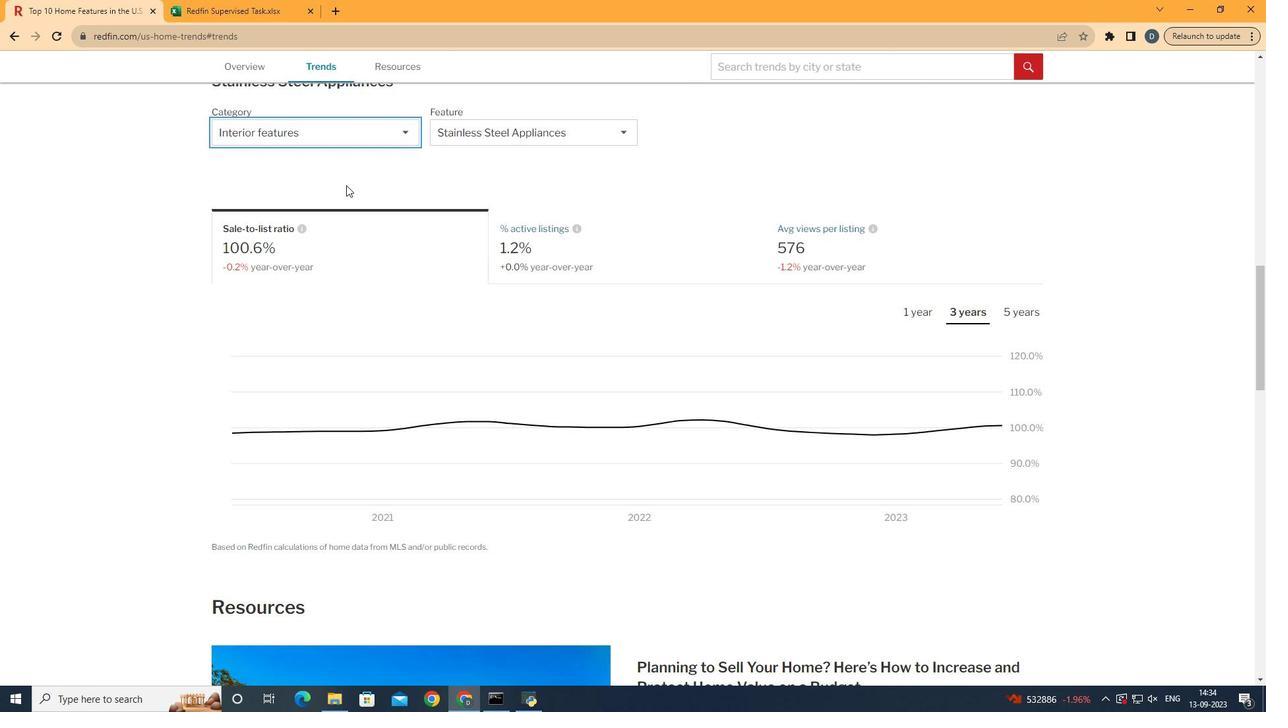 
Action: Mouse pressed left at (347, 184)
Screenshot: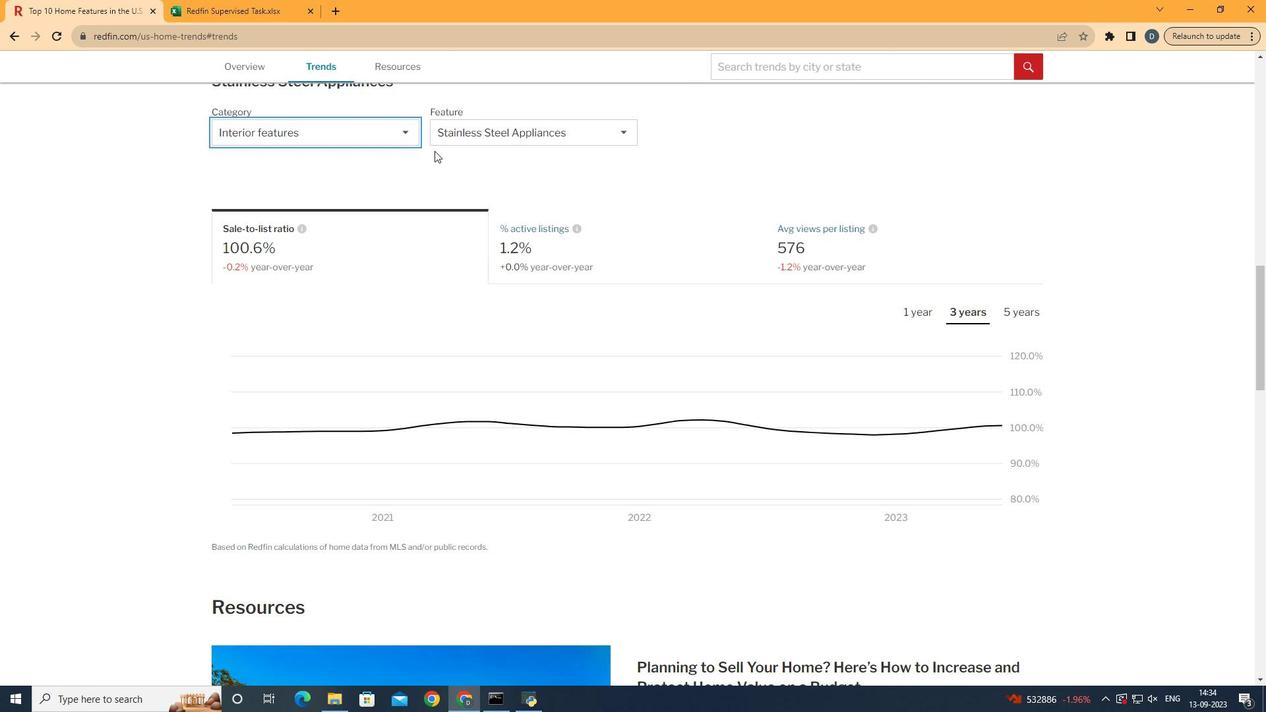 
Action: Mouse moved to (507, 131)
Screenshot: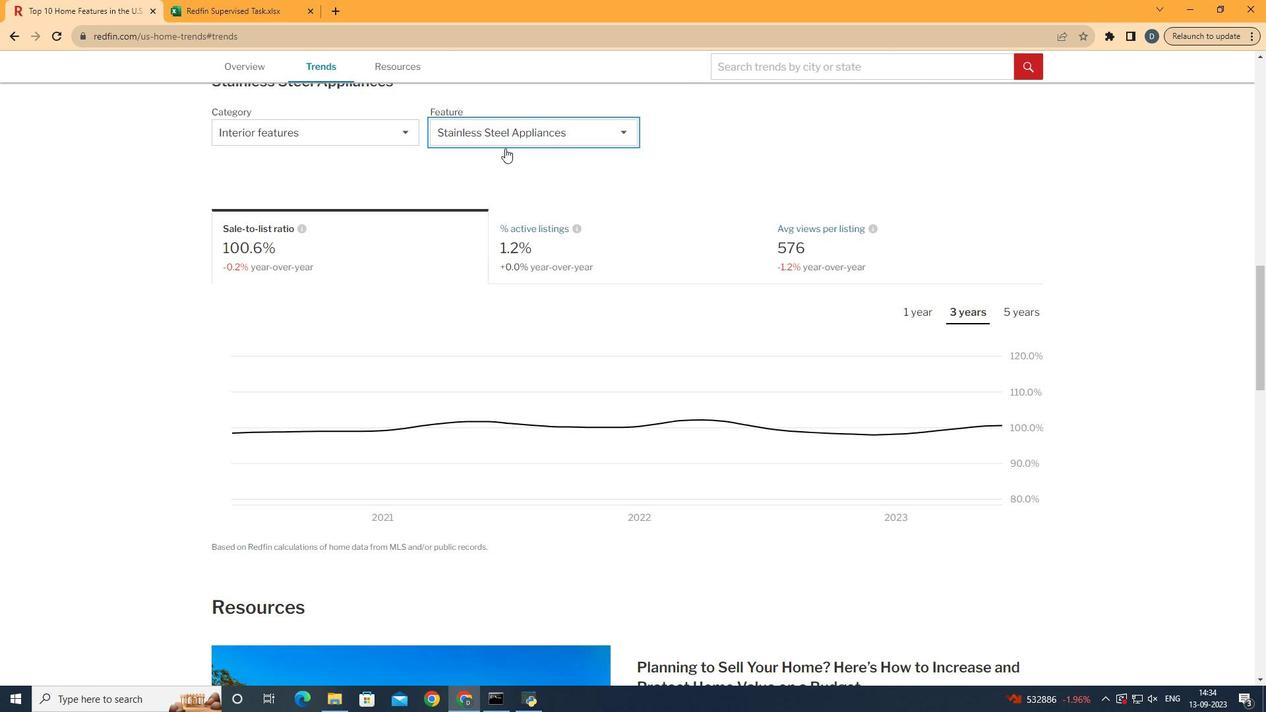 
Action: Mouse pressed left at (507, 131)
Screenshot: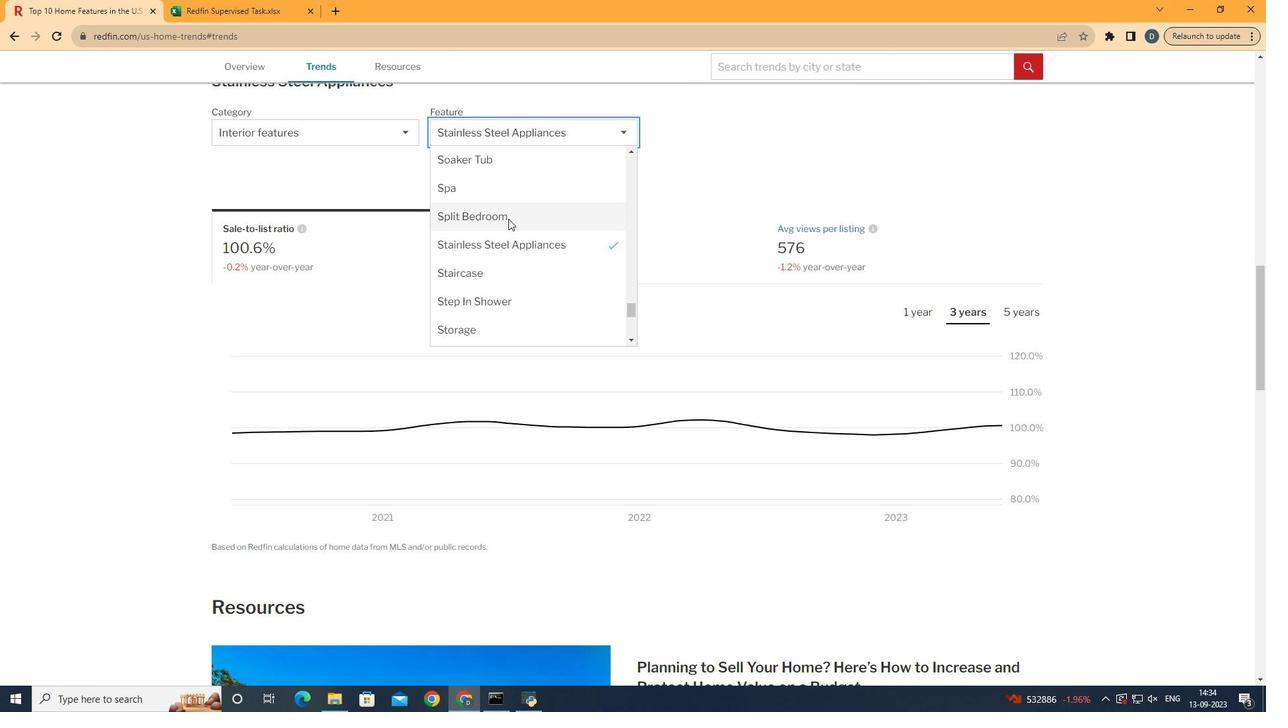 
Action: Mouse moved to (550, 264)
Screenshot: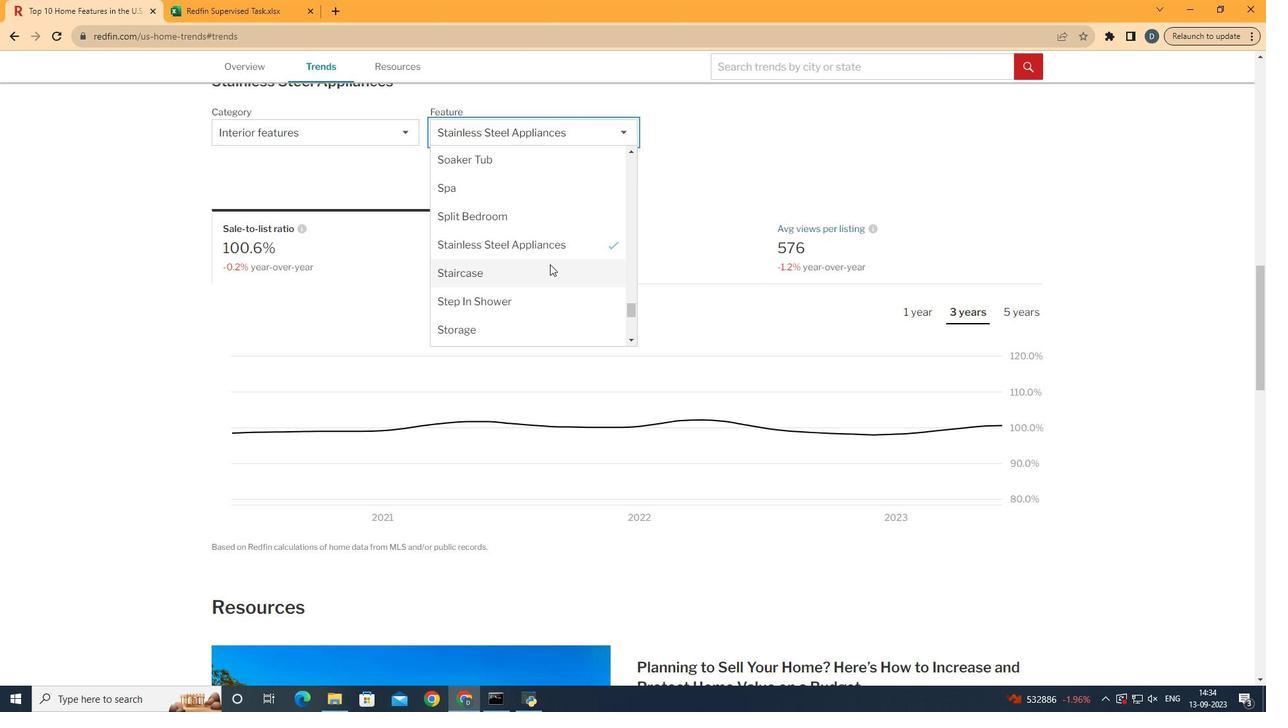 
Action: Mouse pressed left at (550, 264)
Screenshot: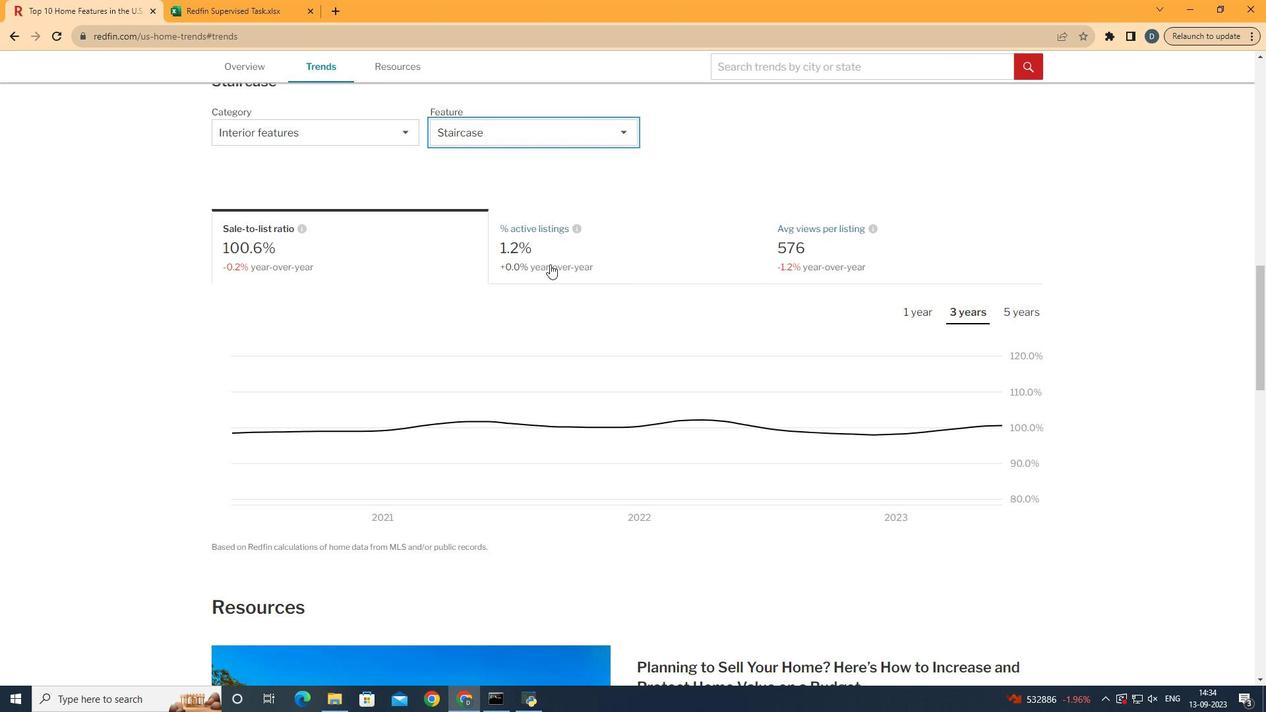 
Action: Mouse moved to (917, 248)
Screenshot: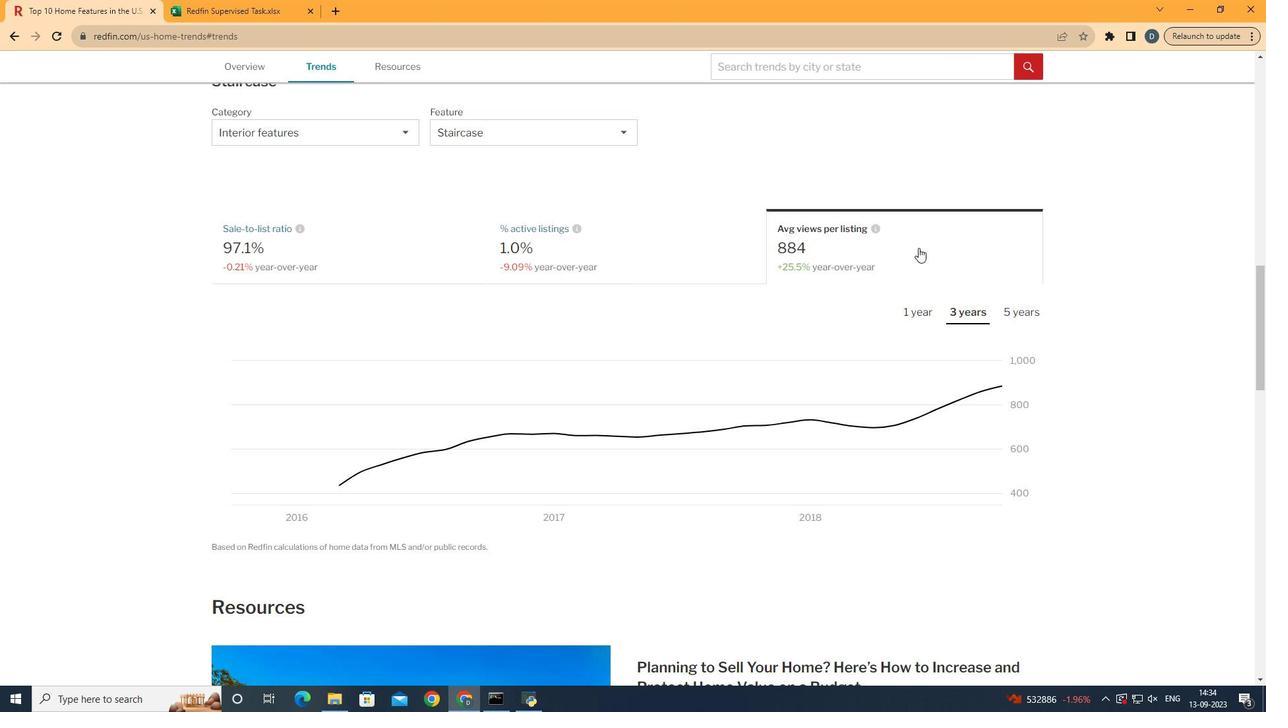 
Action: Mouse pressed left at (917, 248)
Screenshot: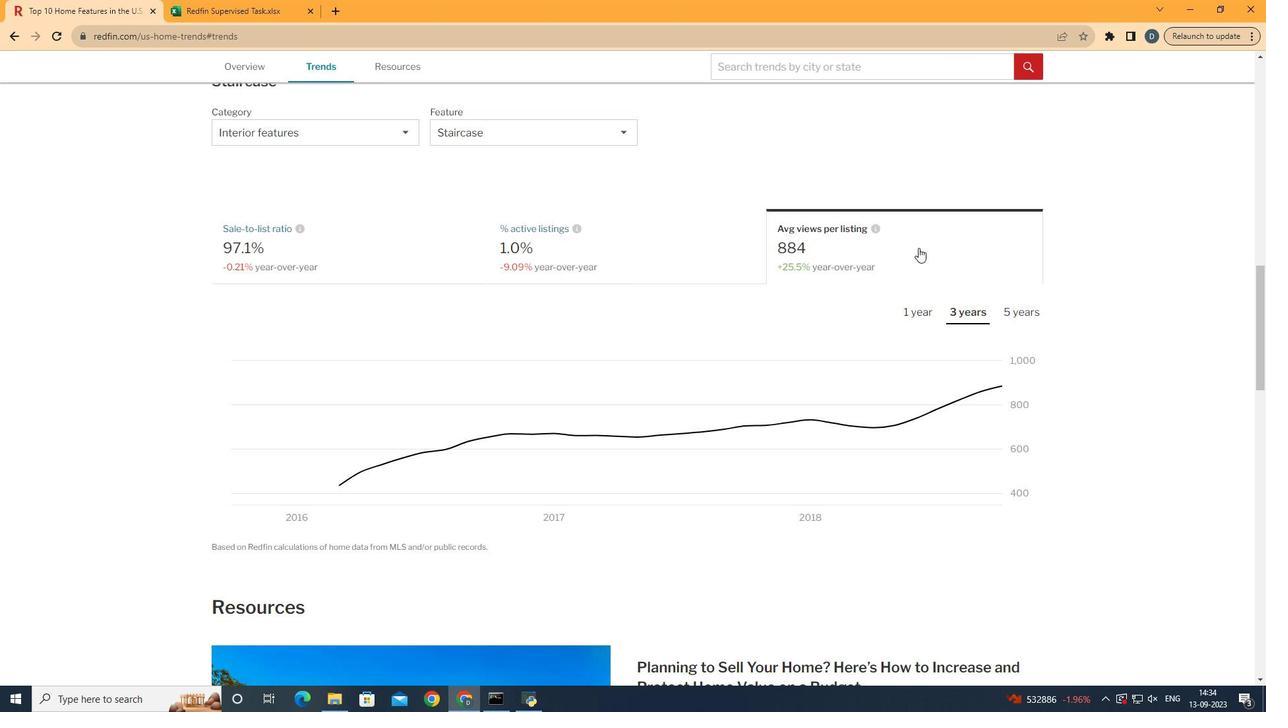 
Action: Mouse moved to (975, 315)
Screenshot: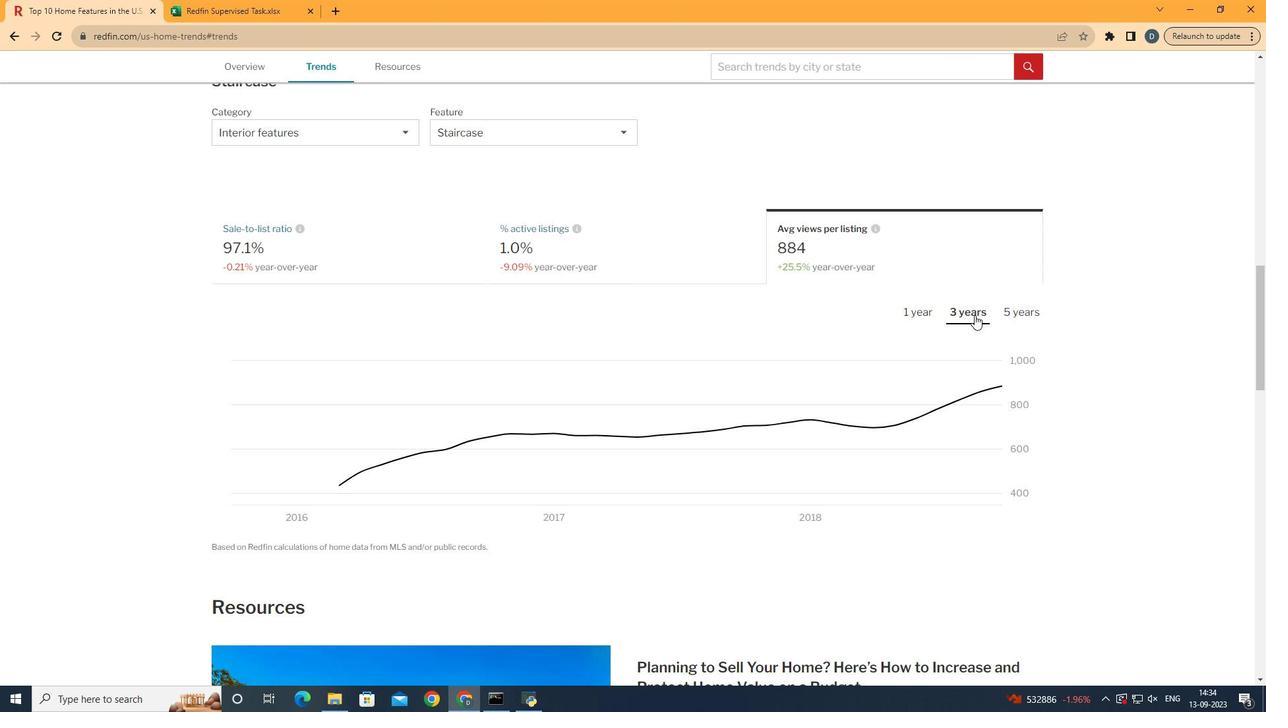 
Action: Mouse pressed left at (975, 315)
Screenshot: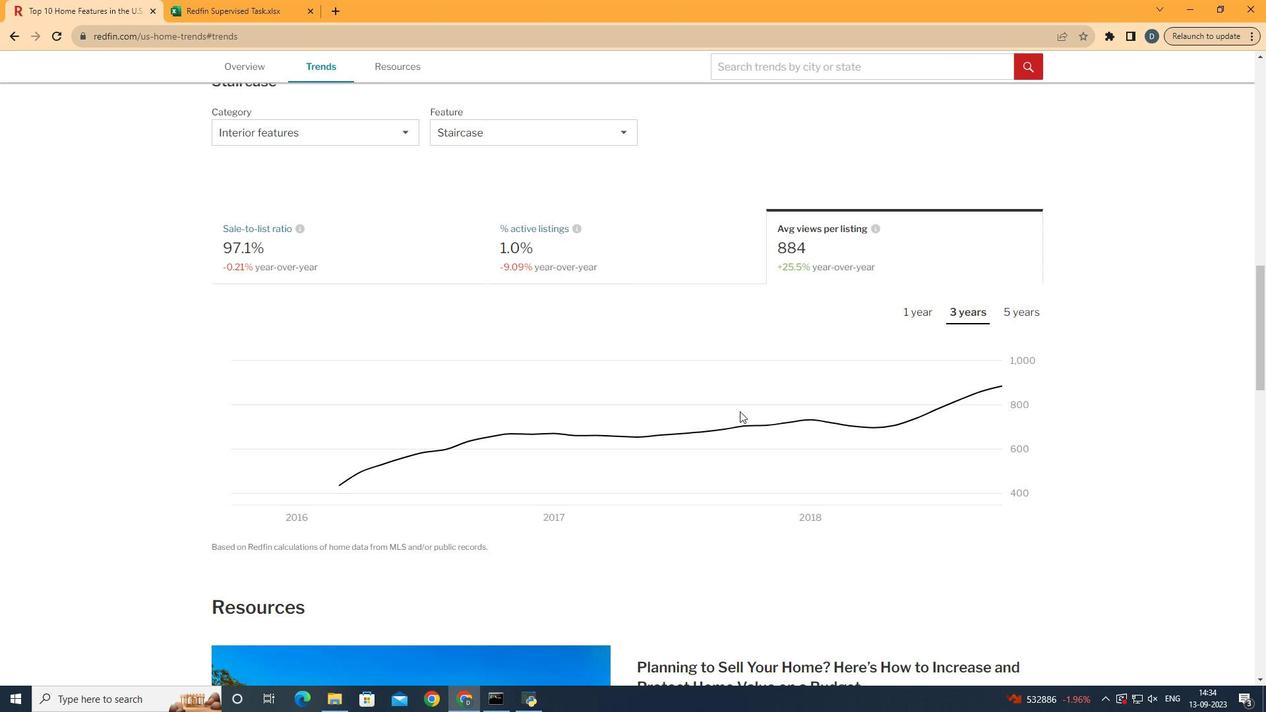 
Action: Mouse moved to (991, 439)
Screenshot: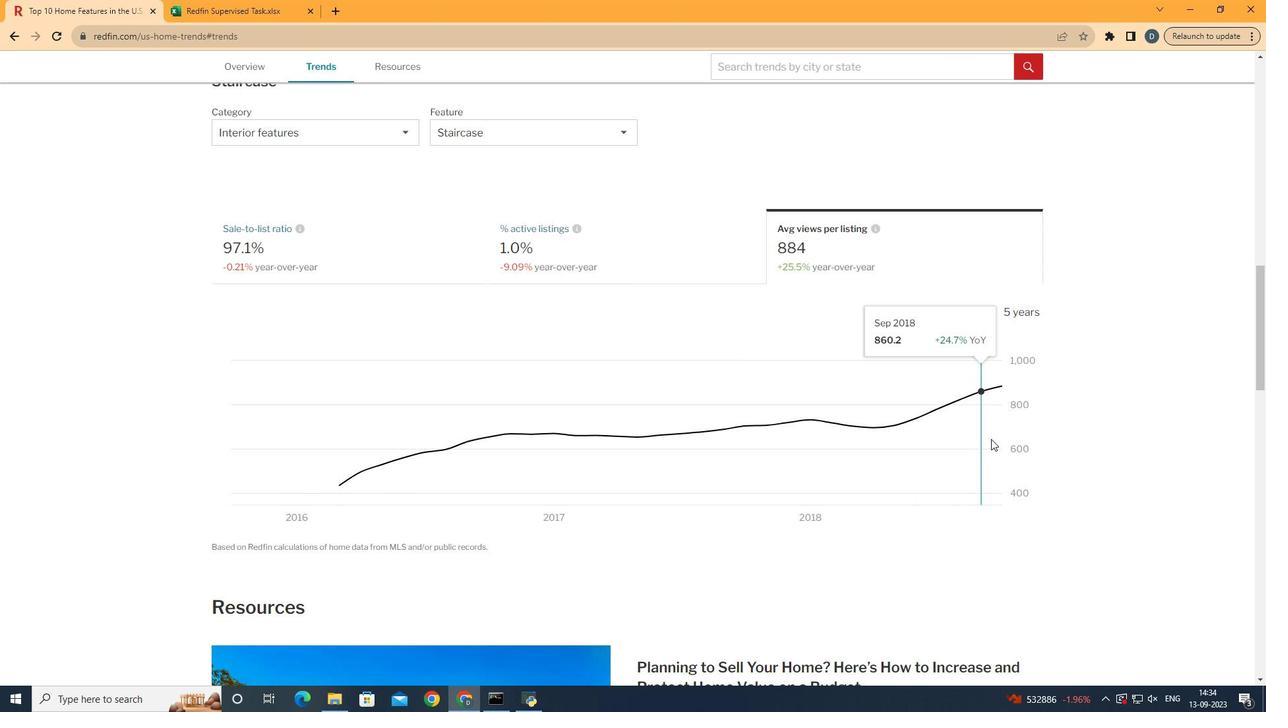 
